 Task: Create a Board called Board0000000016 in Workspace WS0000000006 in Trello with Visibility as Workspace. Create a Board called Board0000000017 in Workspace WS0000000006 in Trello with Visibility as Private. Create a Board called Board0000000018 in Workspace WS0000000006 in Trello with Visibility as Public. Create Card Card0000000061 in Board Board0000000016 in Workspace WS0000000006 in Trello. Create Card Card0000000062 in Board Board0000000016 in Workspace WS0000000006 in Trello
Action: Mouse moved to (543, 67)
Screenshot: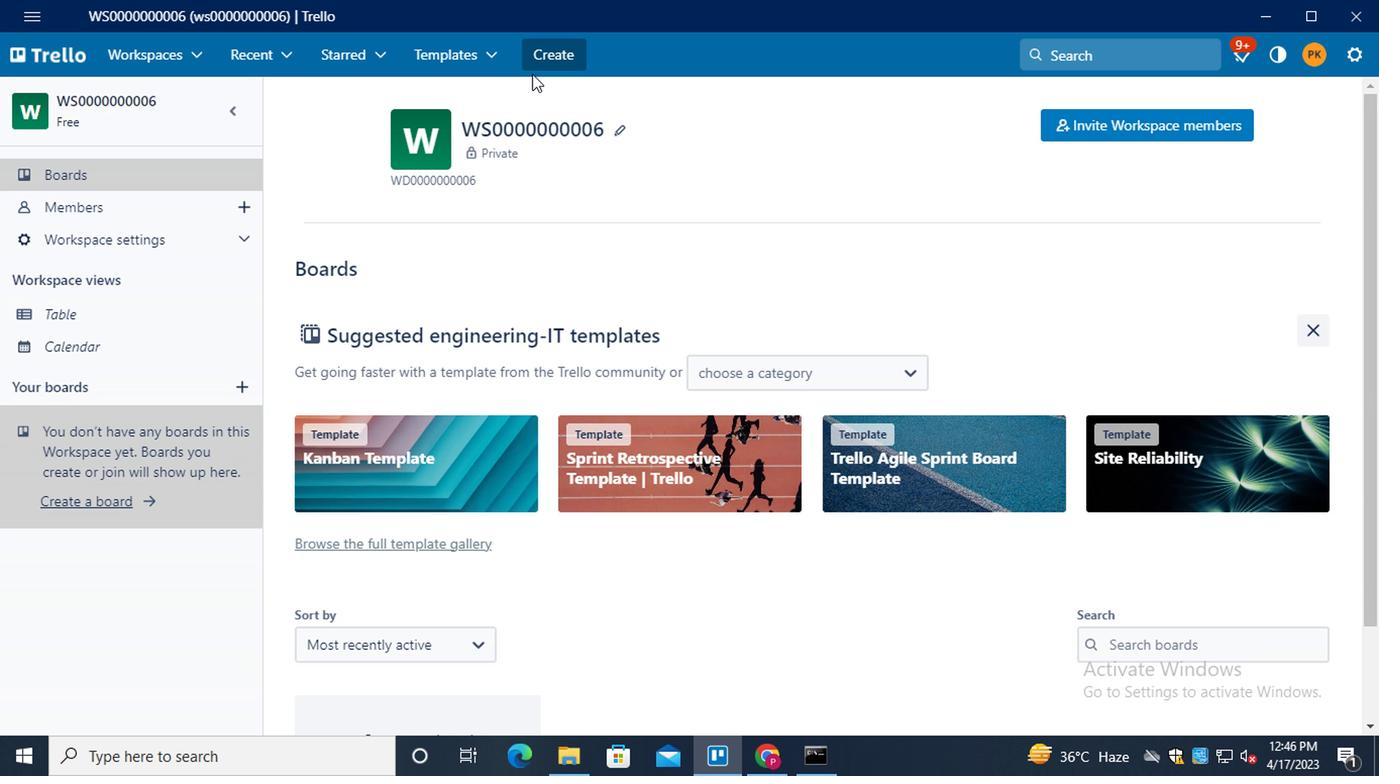 
Action: Mouse pressed left at (543, 67)
Screenshot: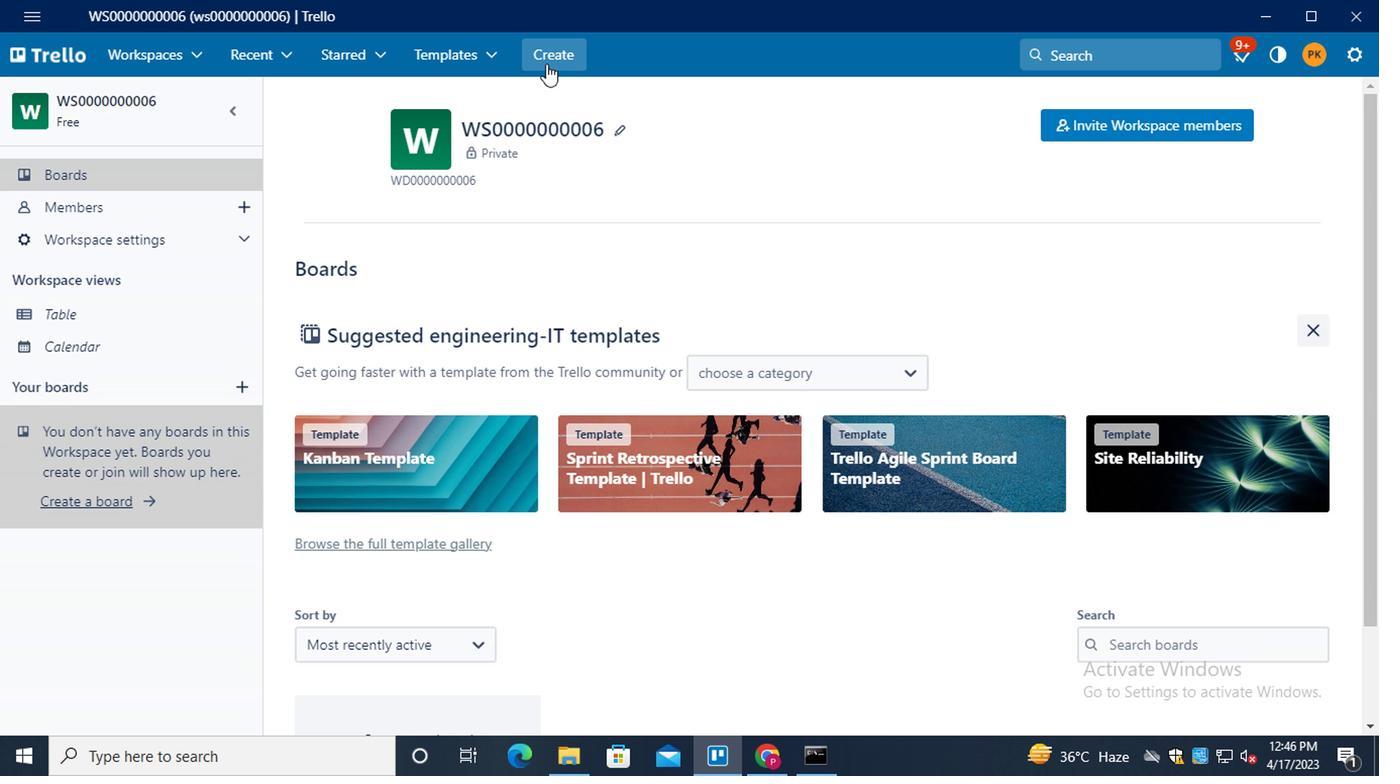
Action: Mouse moved to (582, 131)
Screenshot: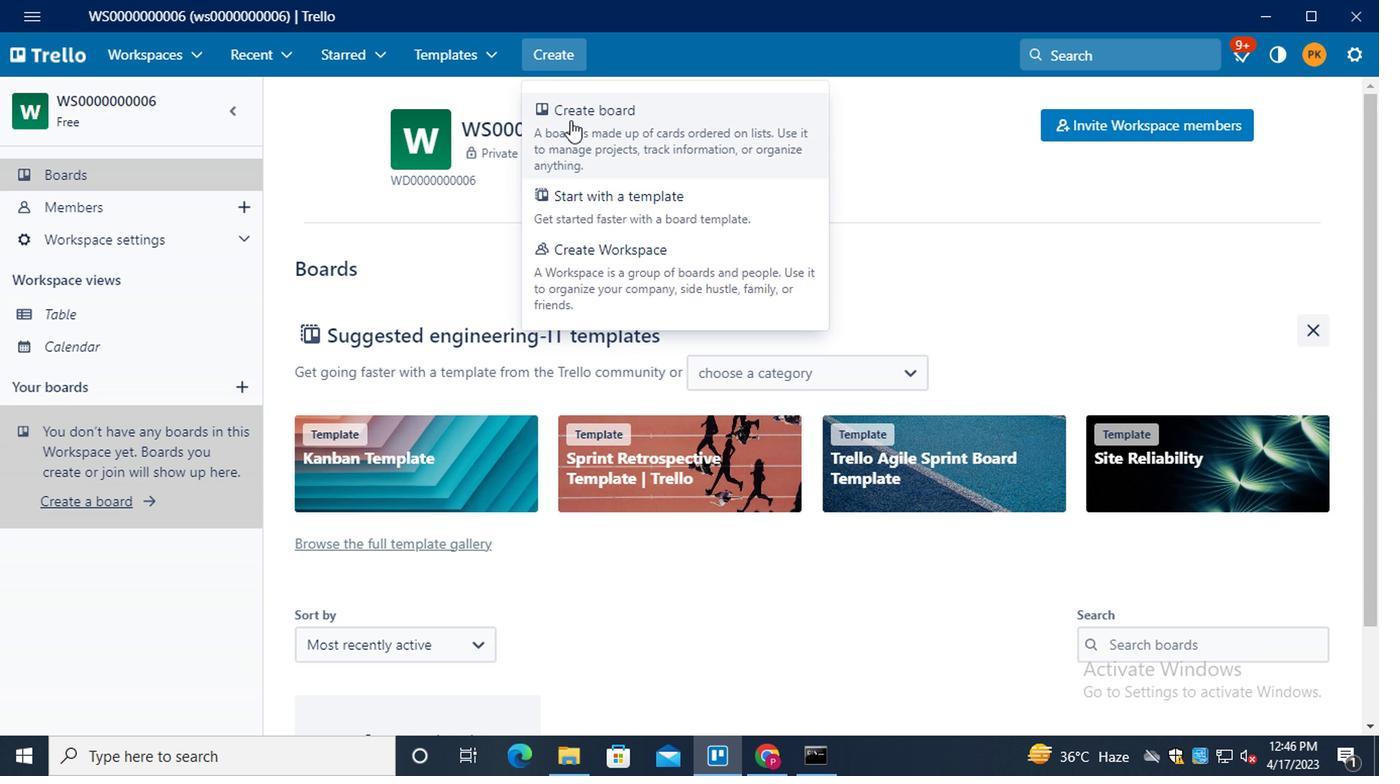 
Action: Mouse pressed left at (582, 131)
Screenshot: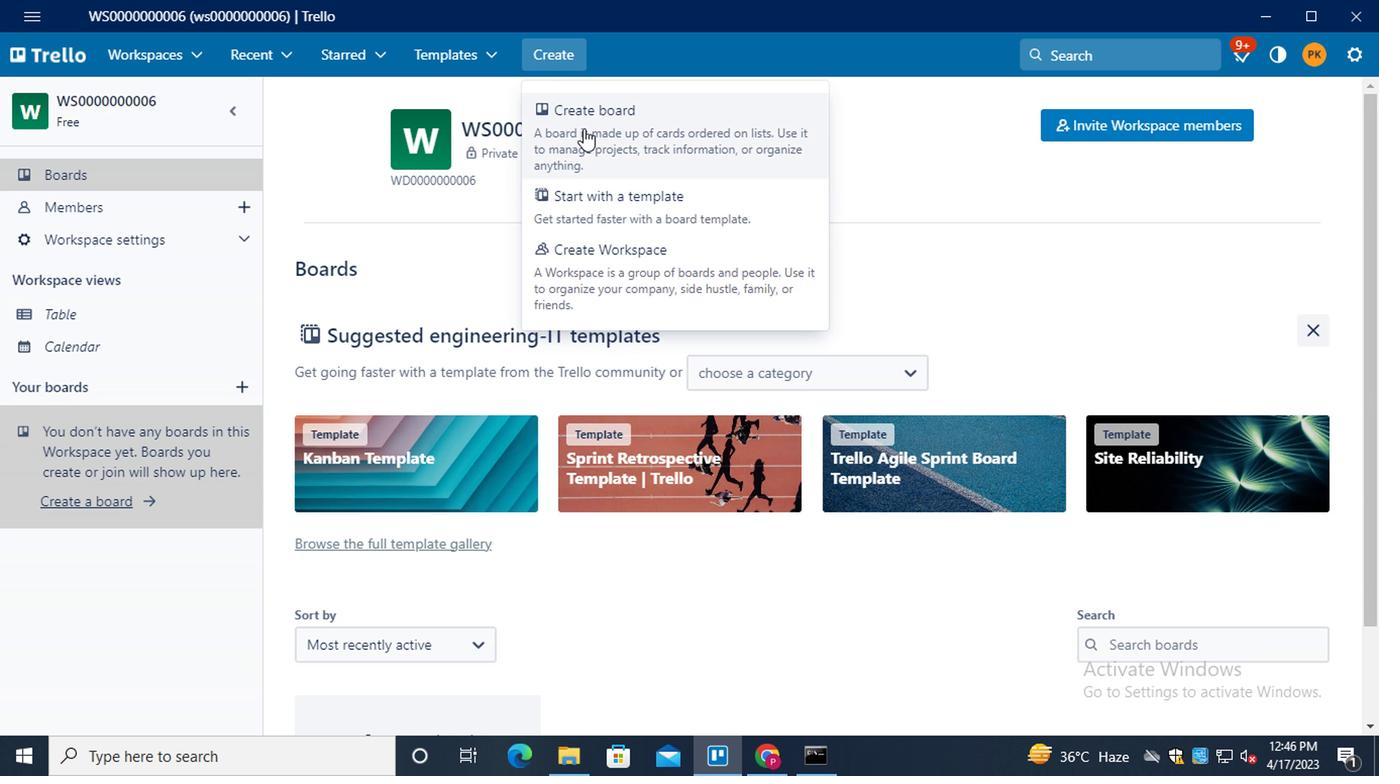 
Action: Mouse moved to (583, 131)
Screenshot: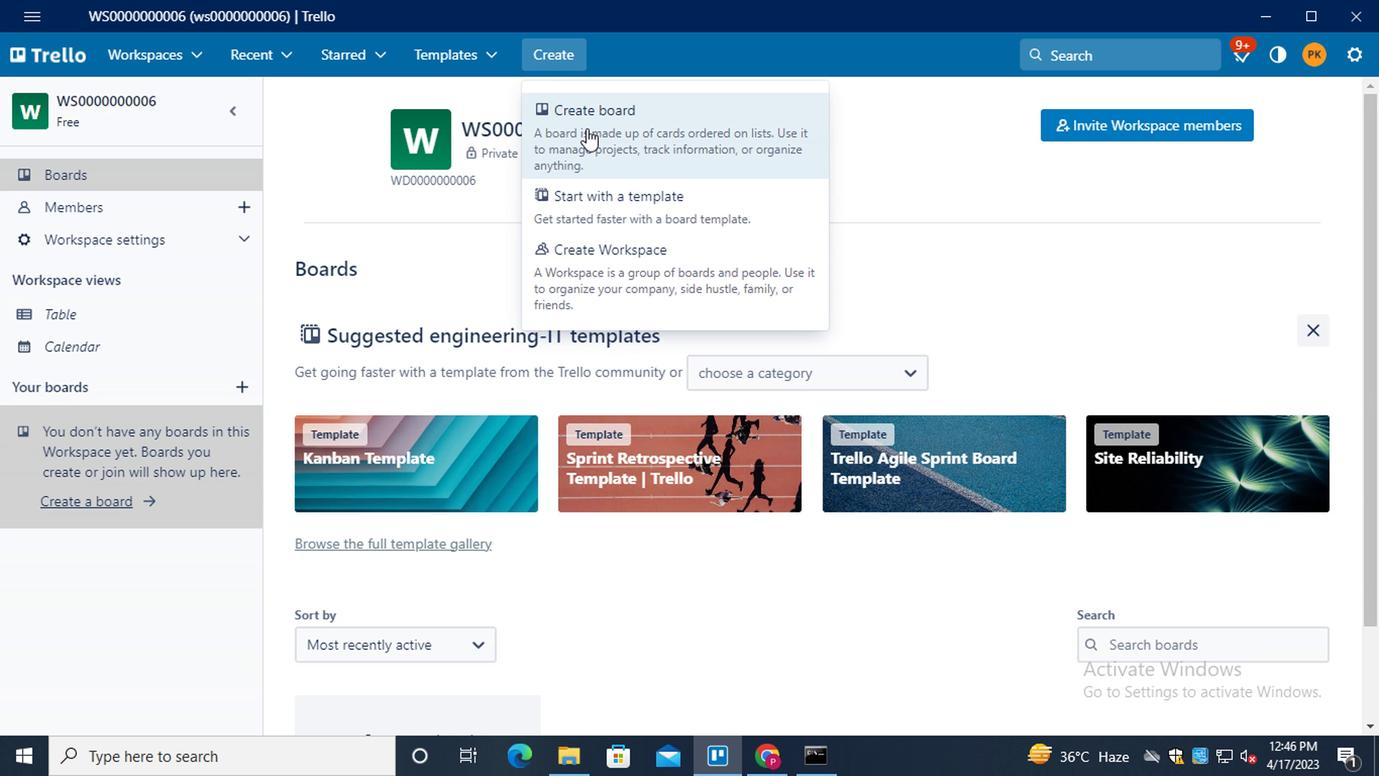 
Action: Key pressed <Key.shift>BOARD0000000016
Screenshot: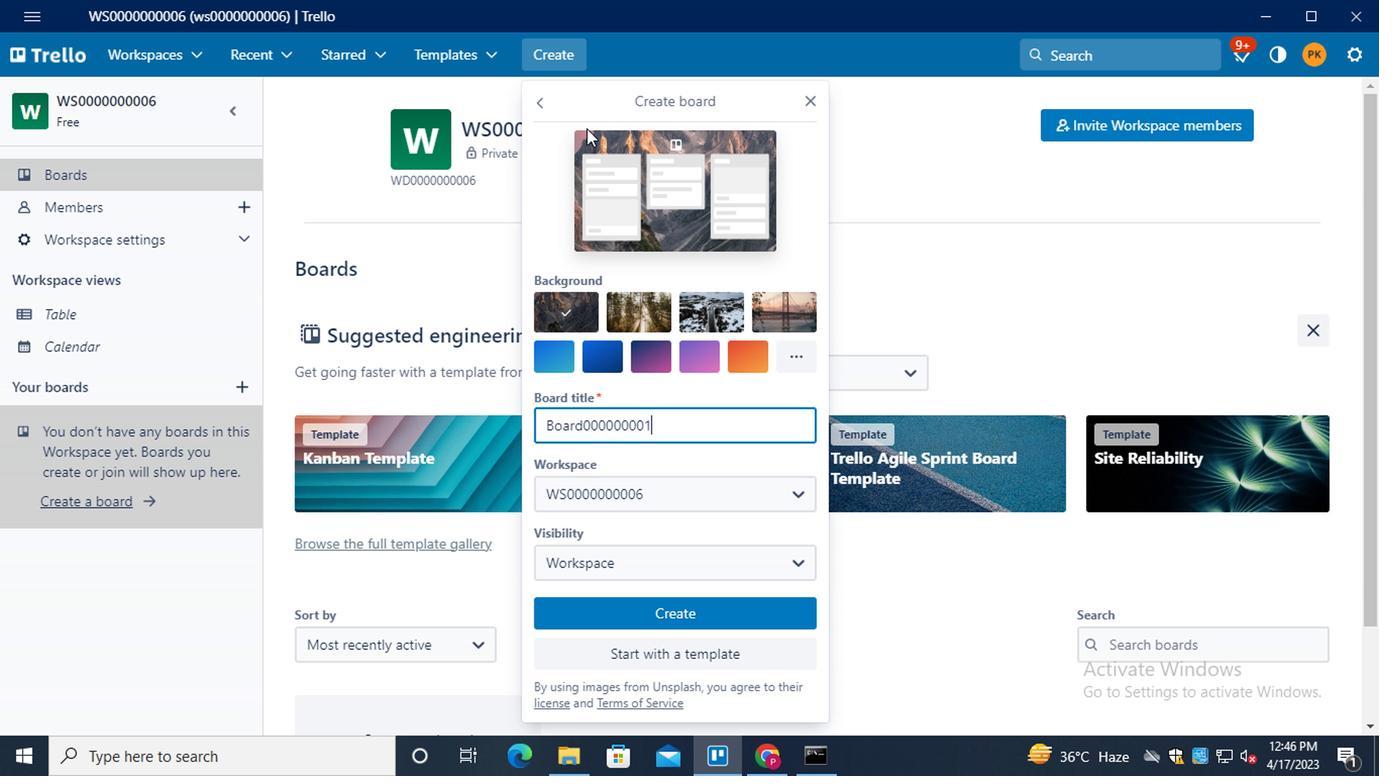 
Action: Mouse moved to (620, 613)
Screenshot: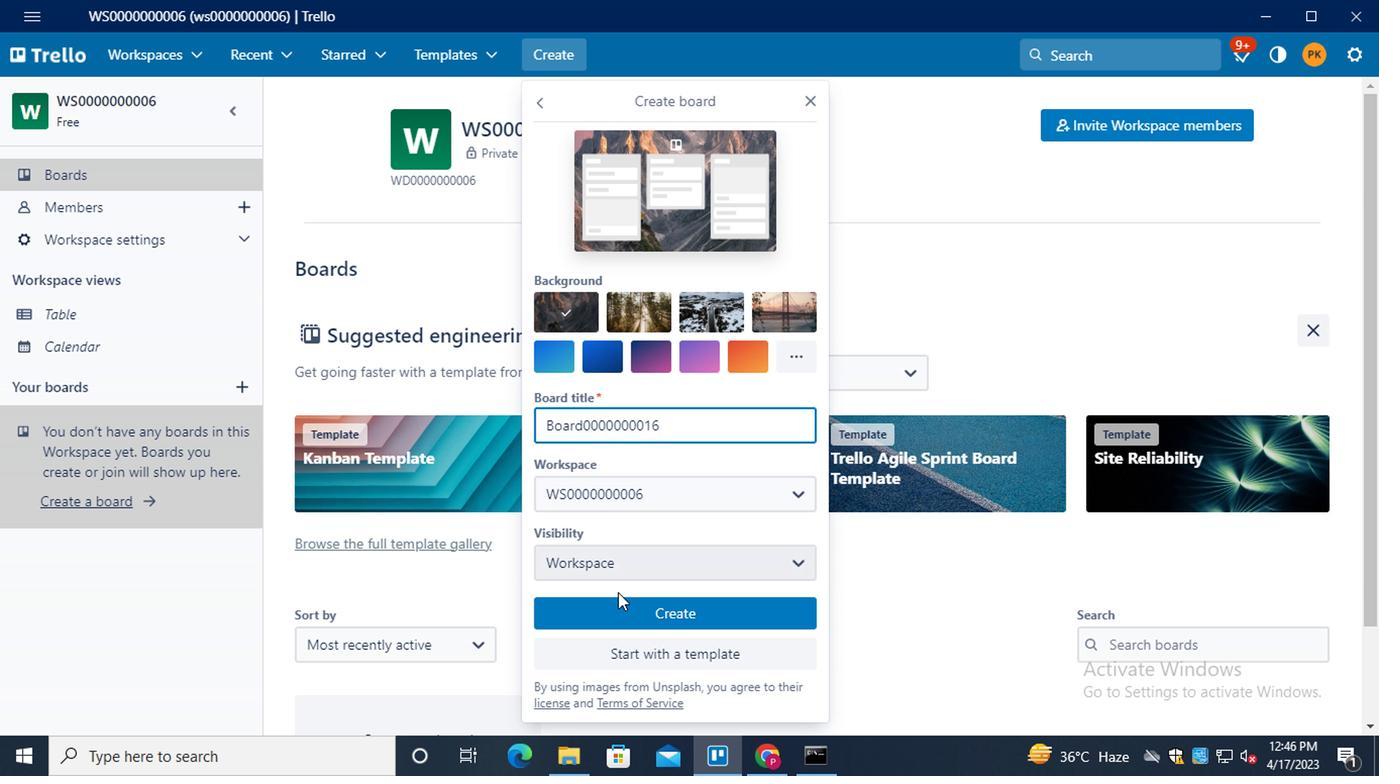 
Action: Mouse pressed left at (620, 613)
Screenshot: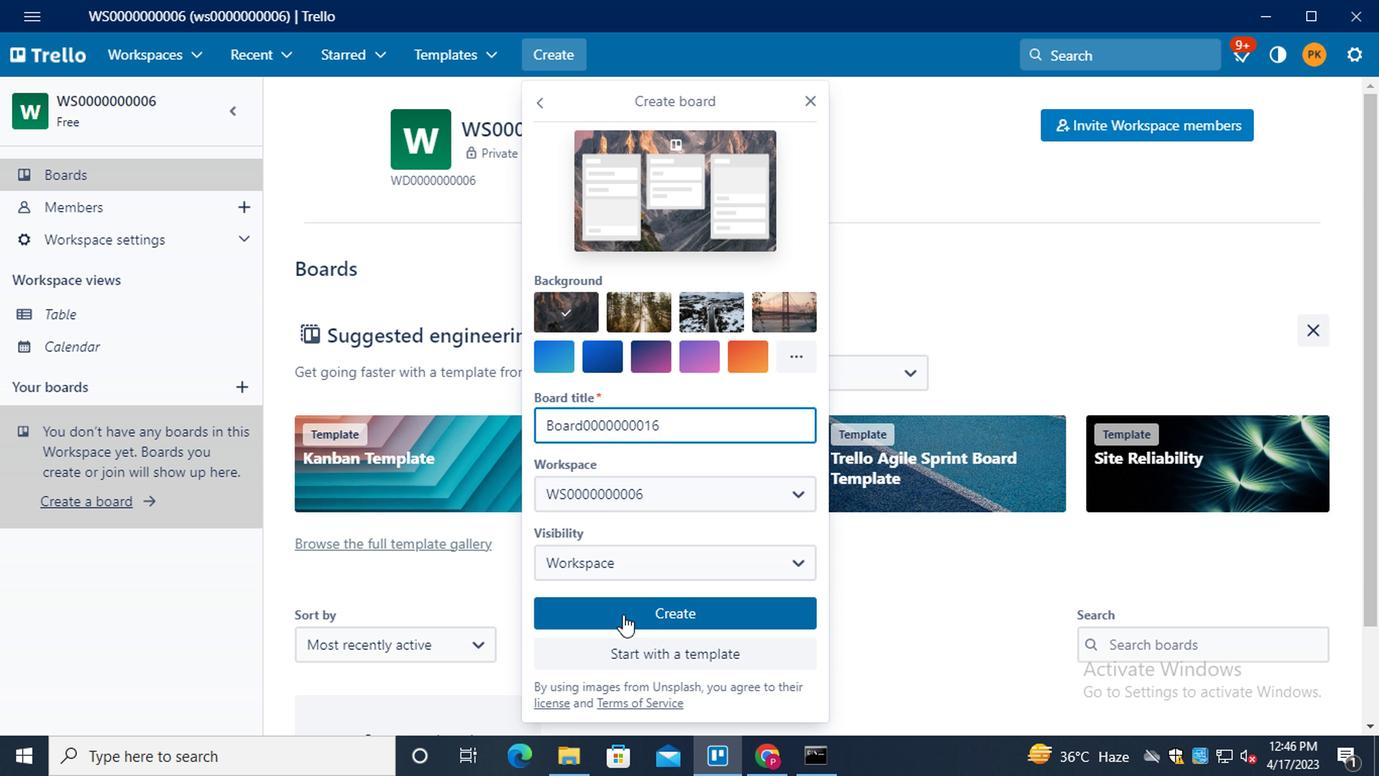 
Action: Mouse moved to (554, 59)
Screenshot: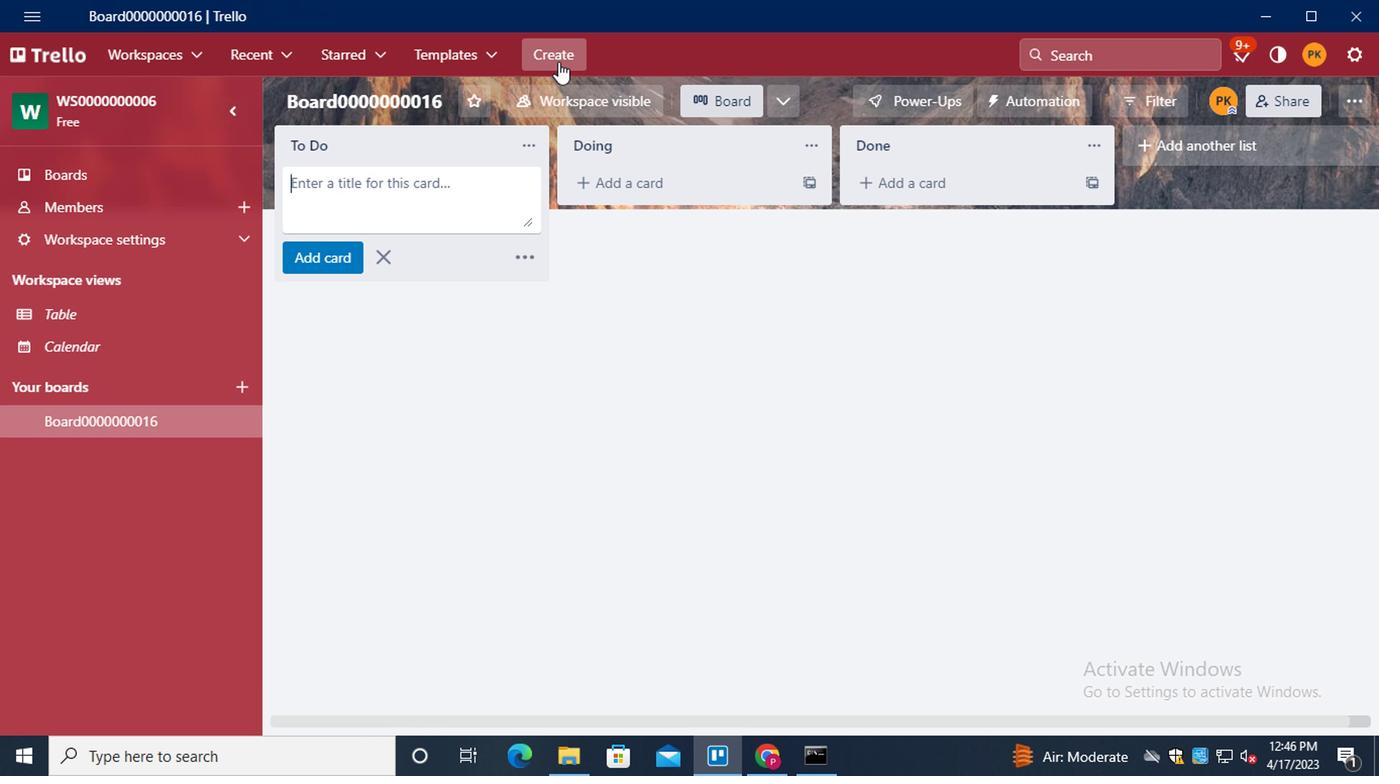 
Action: Mouse pressed left at (554, 59)
Screenshot: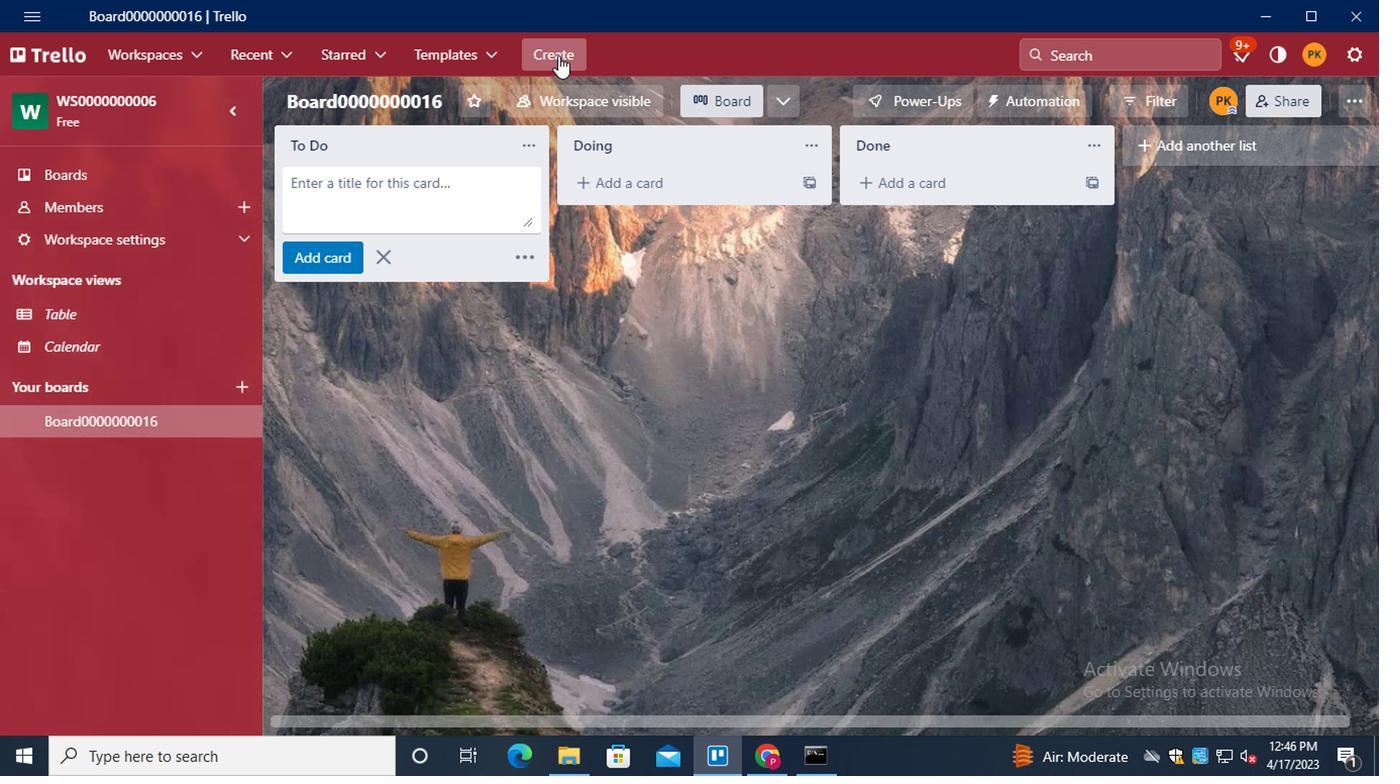 
Action: Mouse moved to (584, 149)
Screenshot: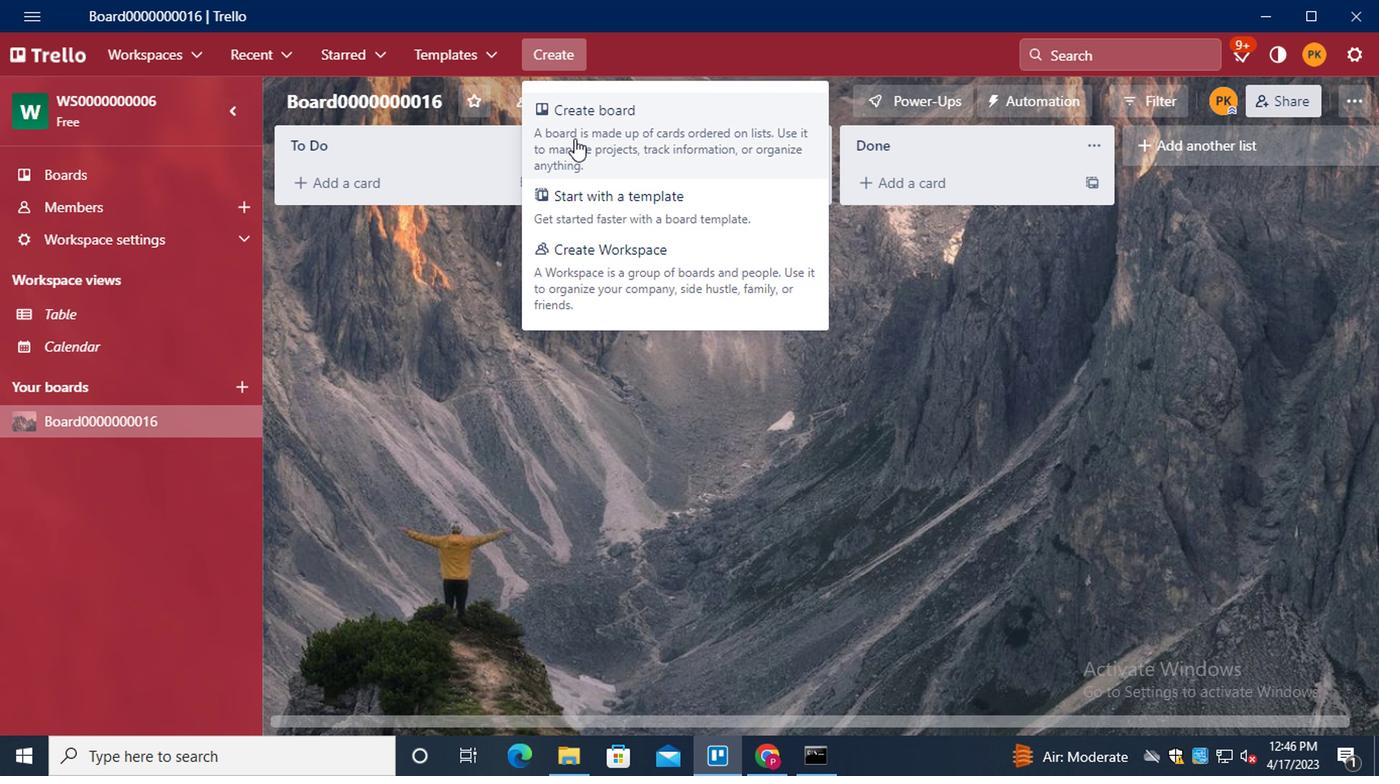 
Action: Mouse pressed left at (584, 149)
Screenshot: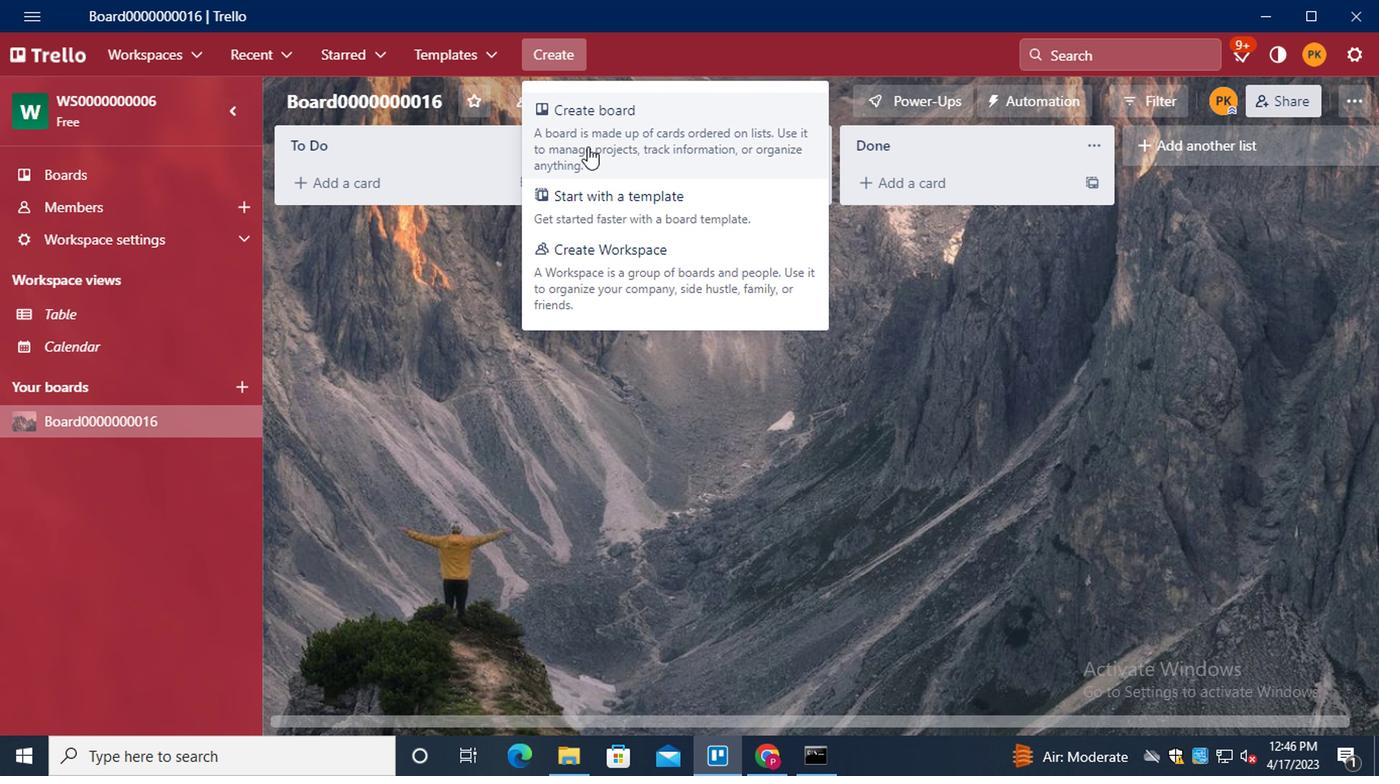 
Action: Mouse moved to (647, 413)
Screenshot: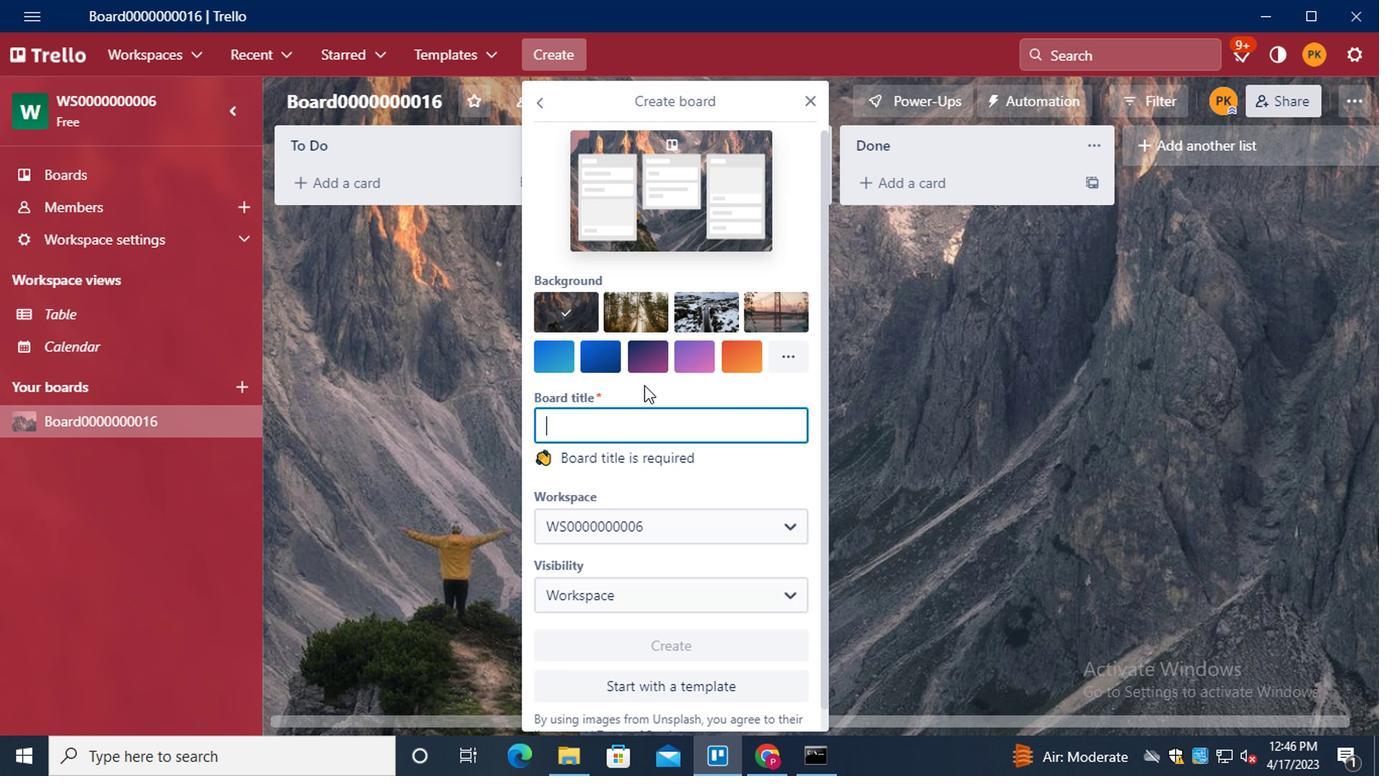
Action: Key pressed <Key.shift><Key.shift><Key.shift>BOARD0000000017
Screenshot: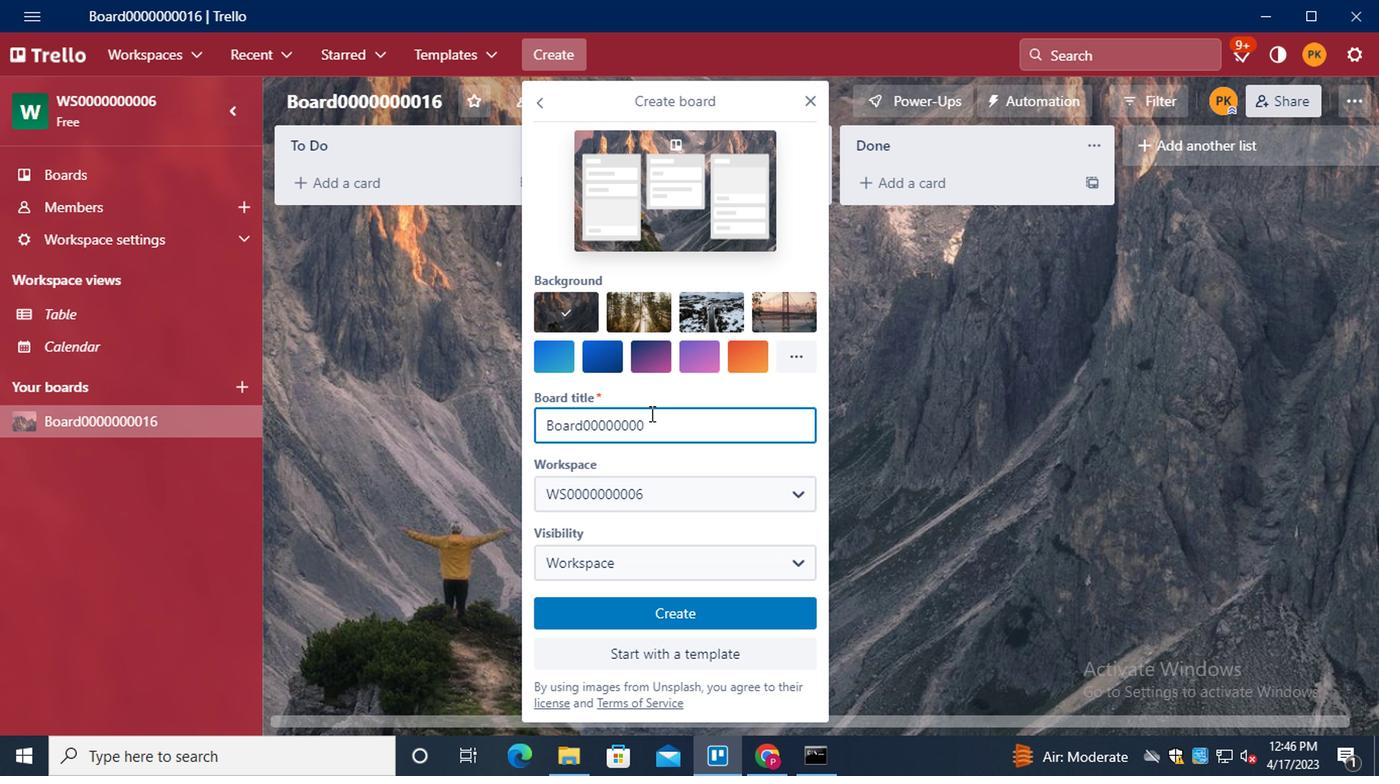 
Action: Mouse moved to (683, 579)
Screenshot: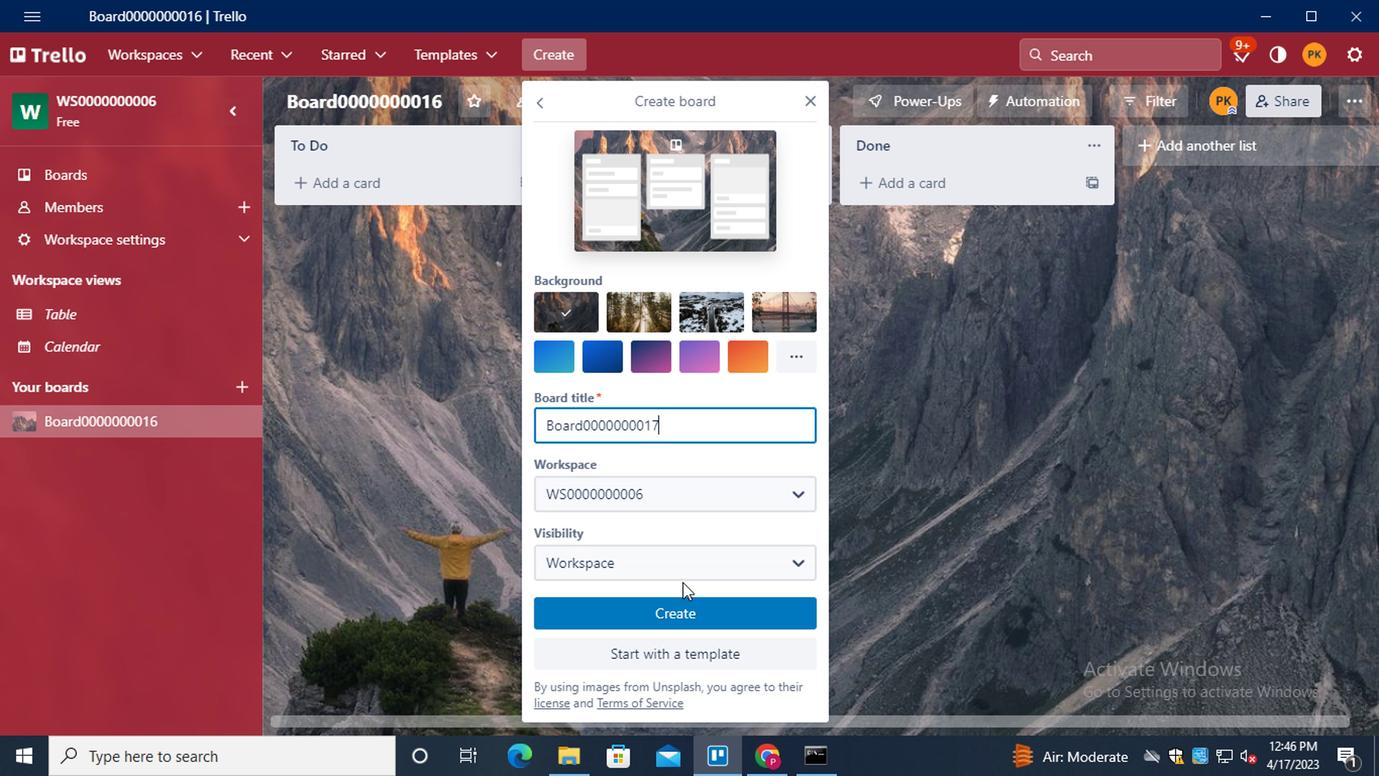 
Action: Mouse pressed left at (683, 579)
Screenshot: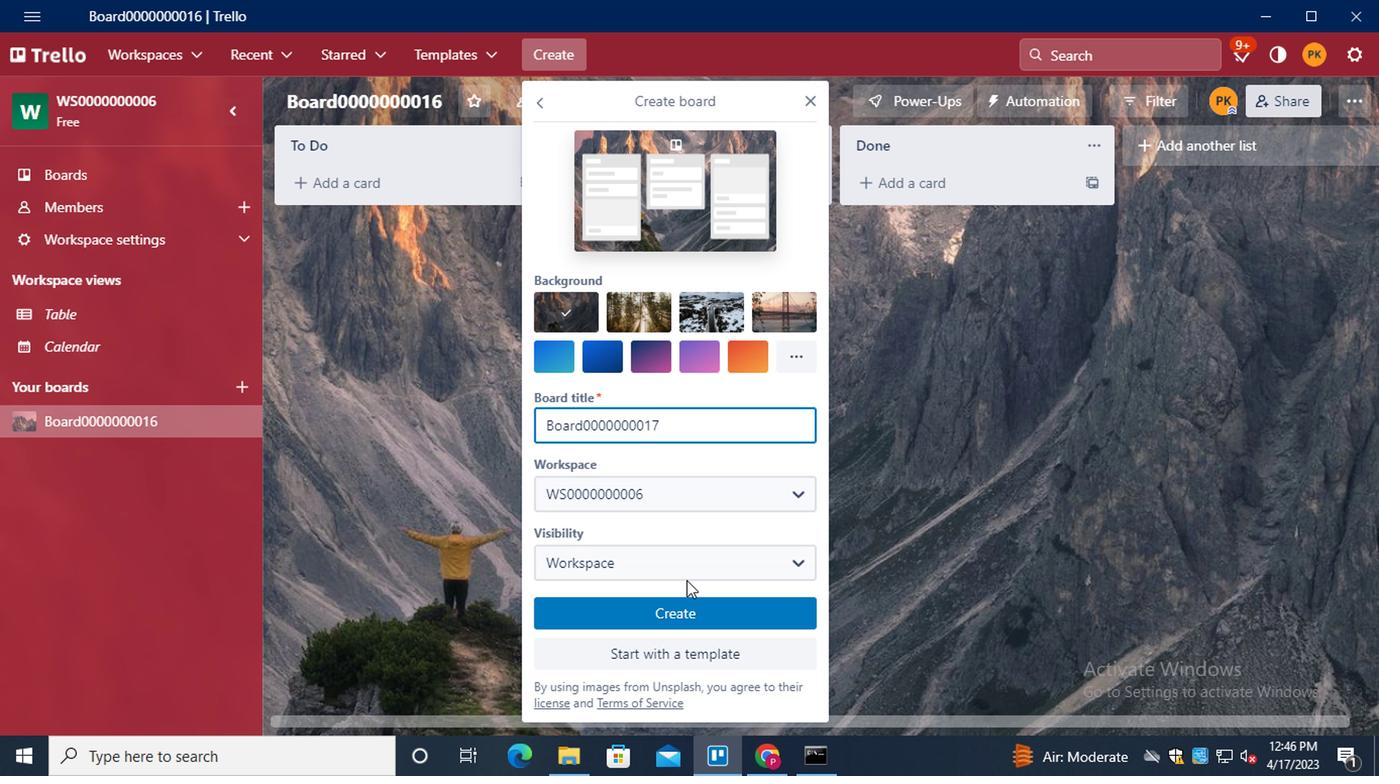 
Action: Mouse moved to (675, 621)
Screenshot: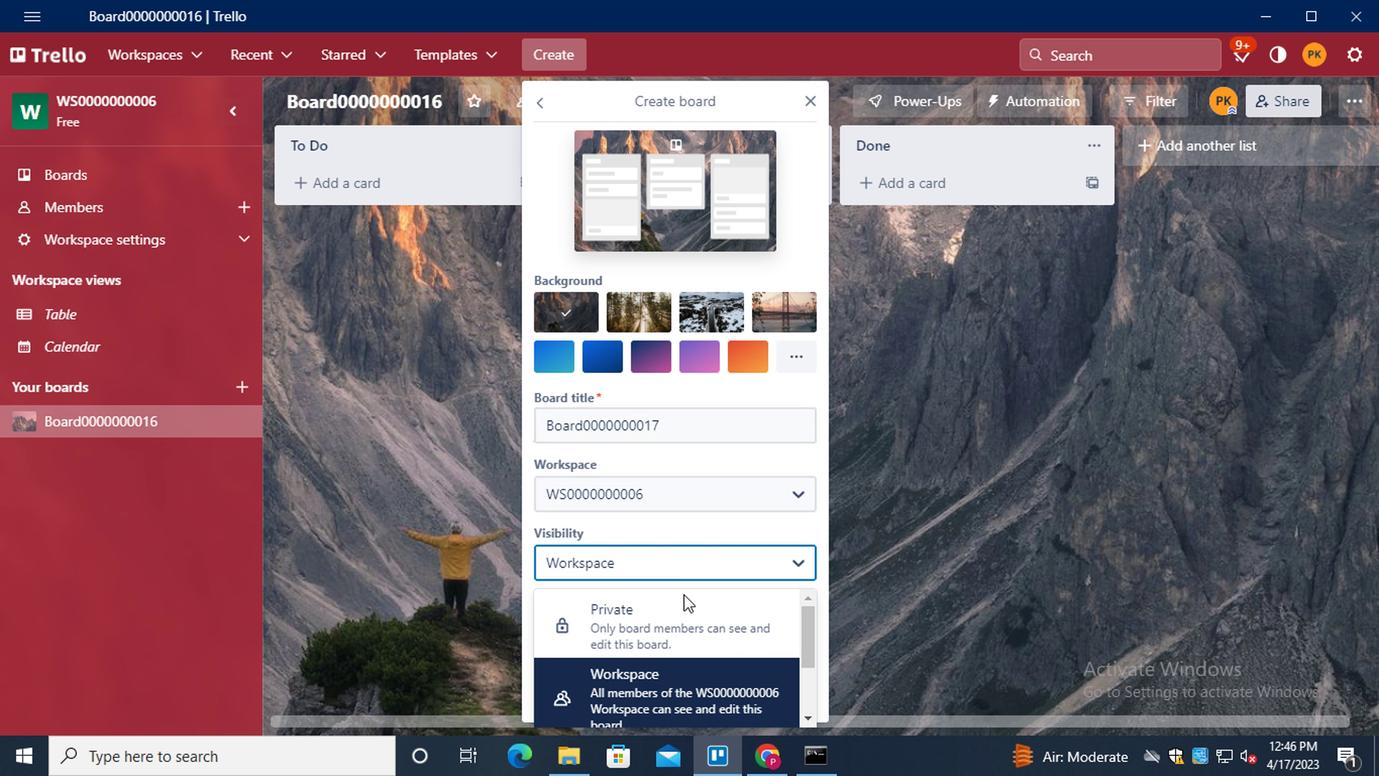 
Action: Mouse pressed left at (675, 621)
Screenshot: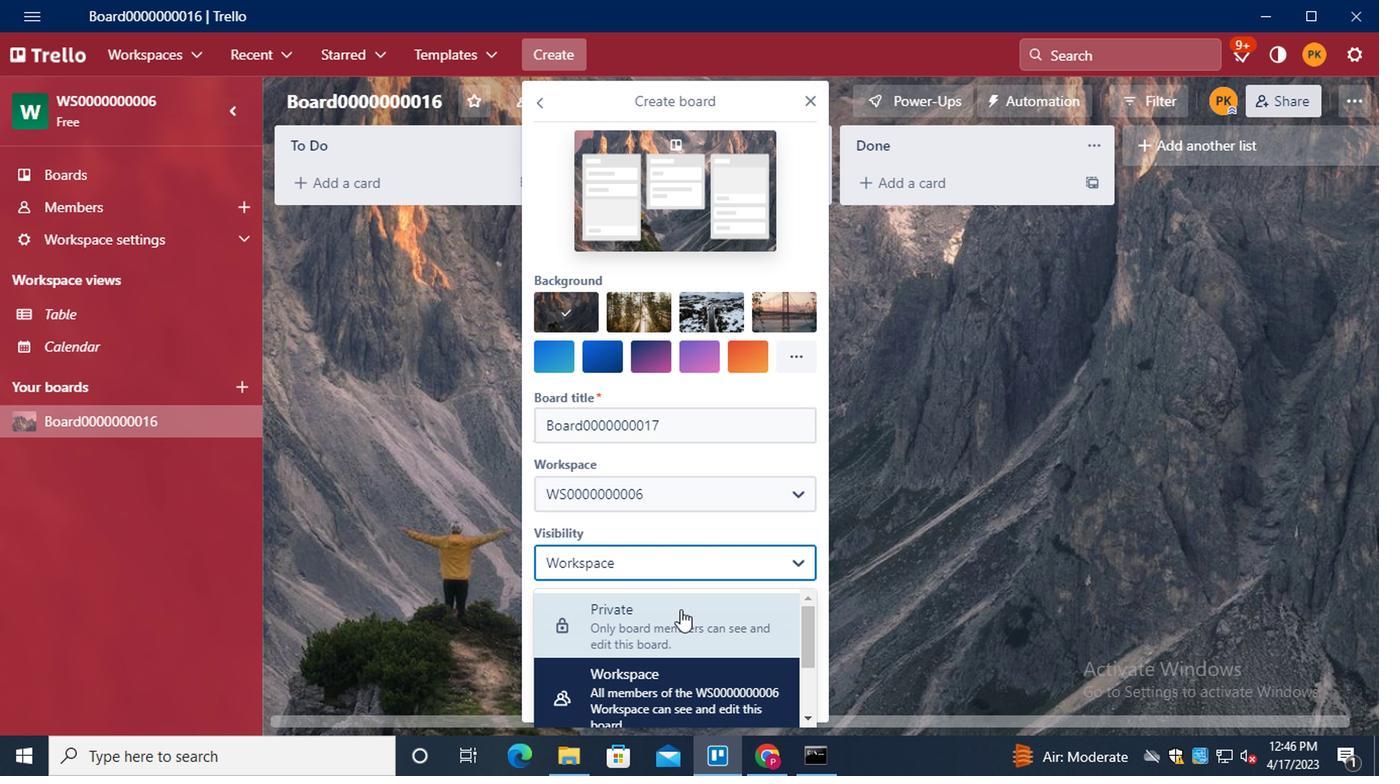 
Action: Mouse scrolled (675, 620) with delta (0, -1)
Screenshot: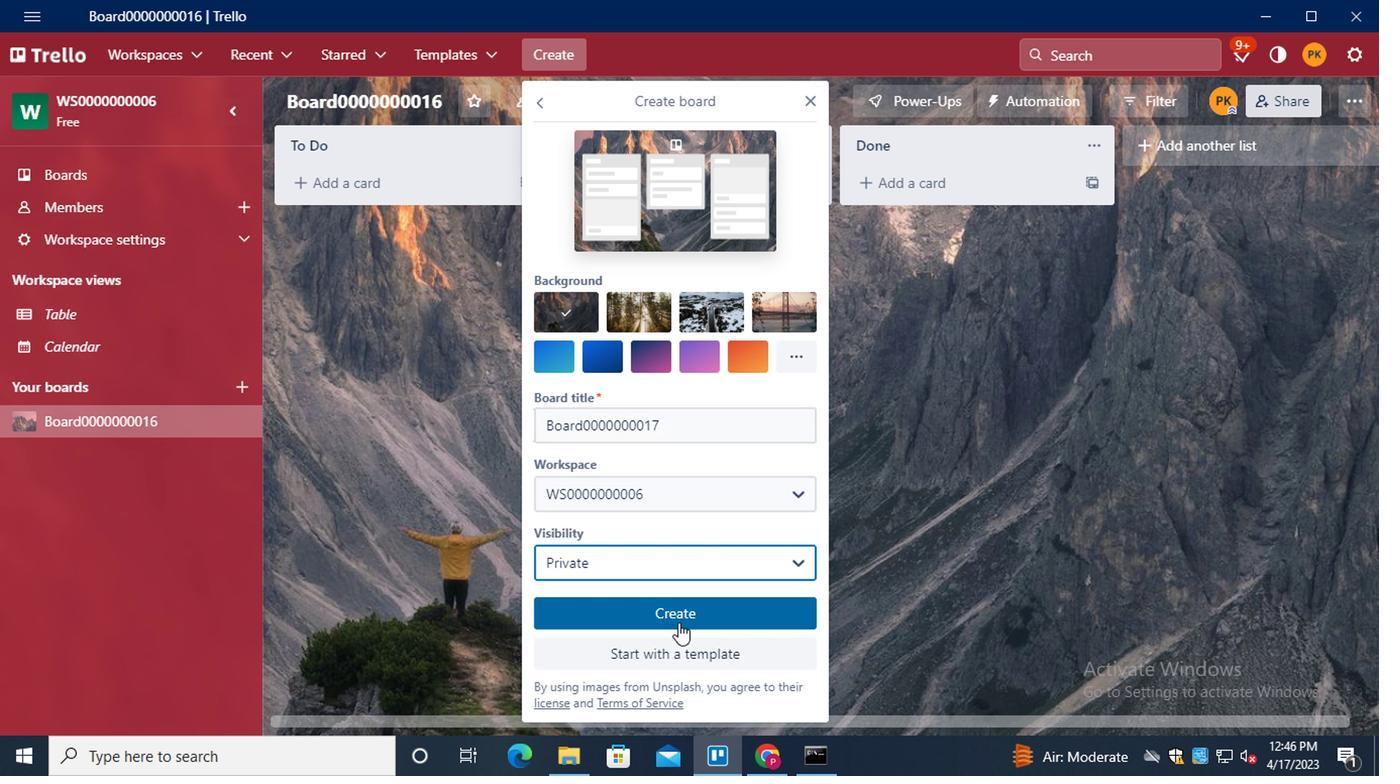 
Action: Mouse moved to (675, 625)
Screenshot: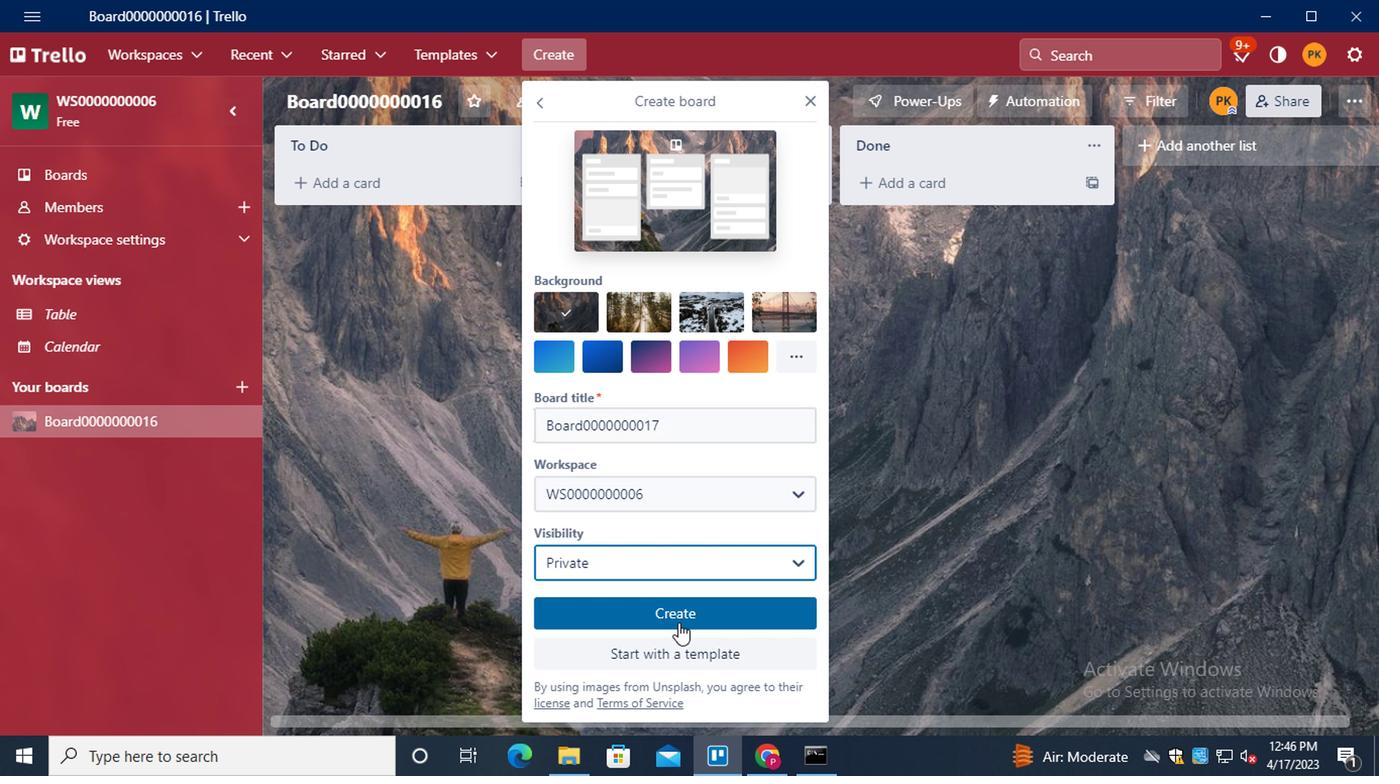 
Action: Mouse scrolled (675, 624) with delta (0, 0)
Screenshot: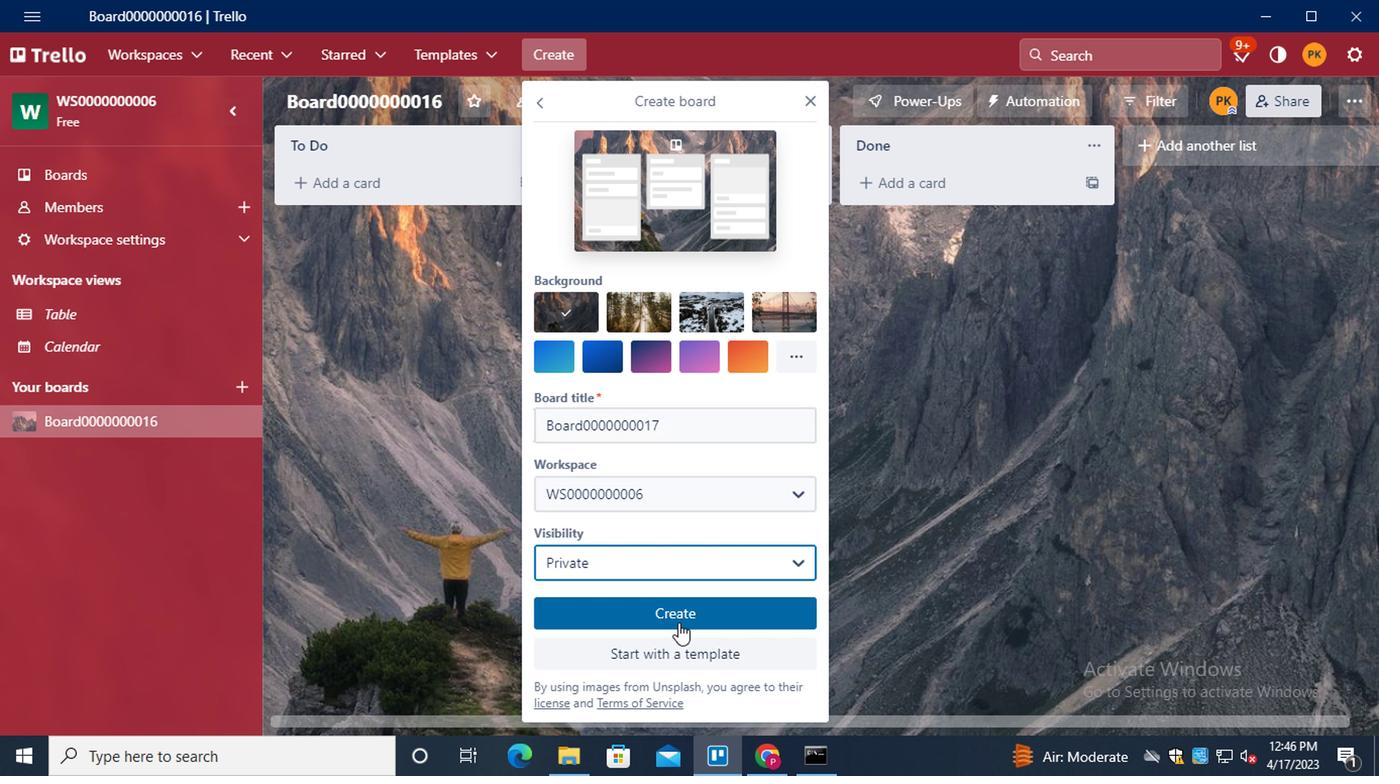 
Action: Mouse moved to (685, 644)
Screenshot: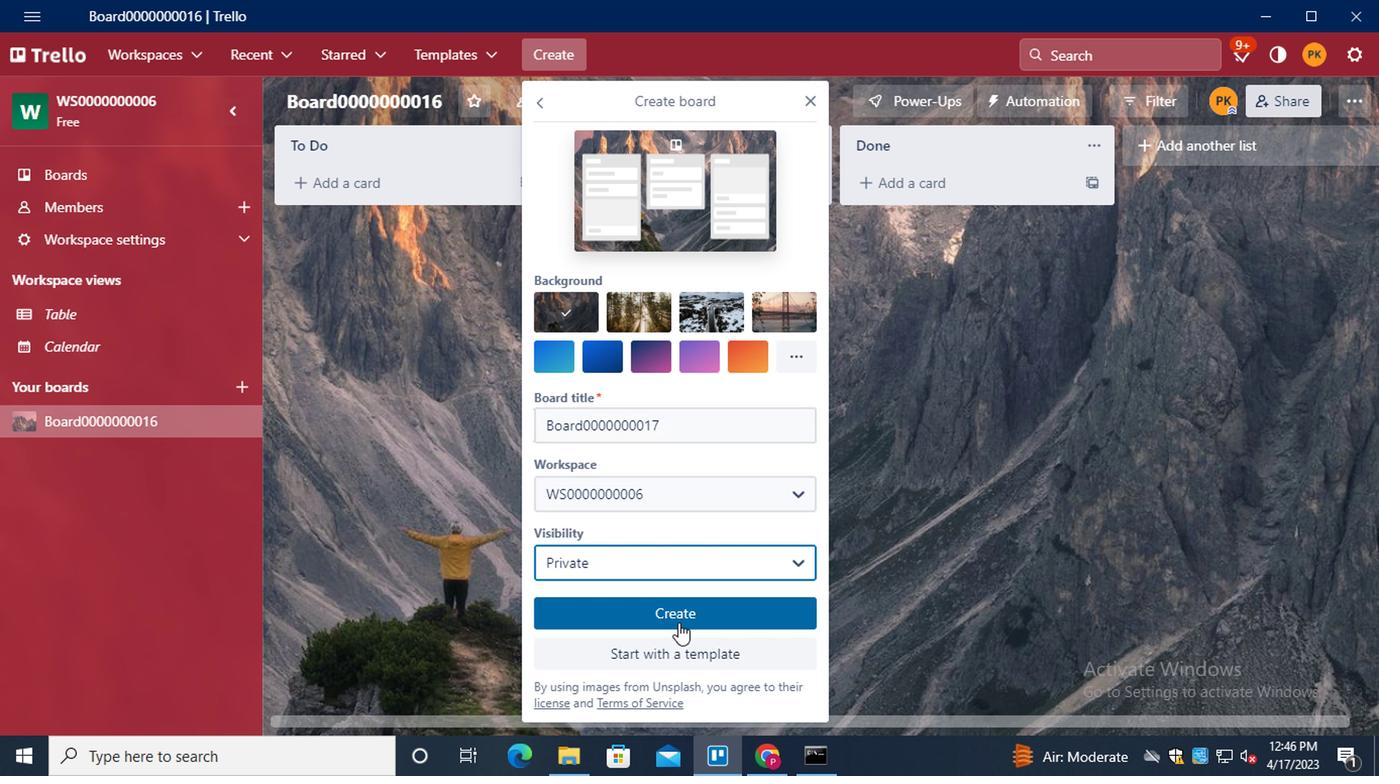 
Action: Mouse scrolled (685, 643) with delta (0, -1)
Screenshot: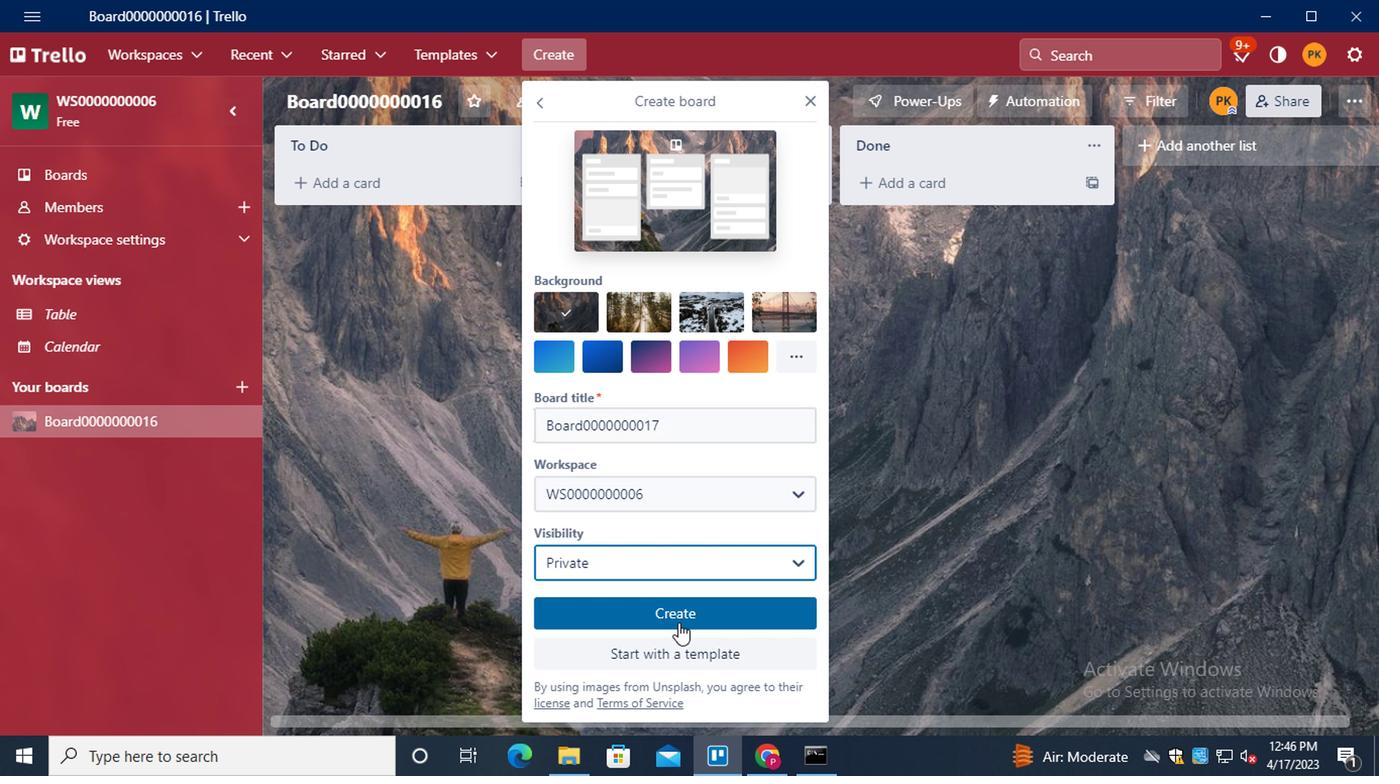 
Action: Mouse moved to (720, 622)
Screenshot: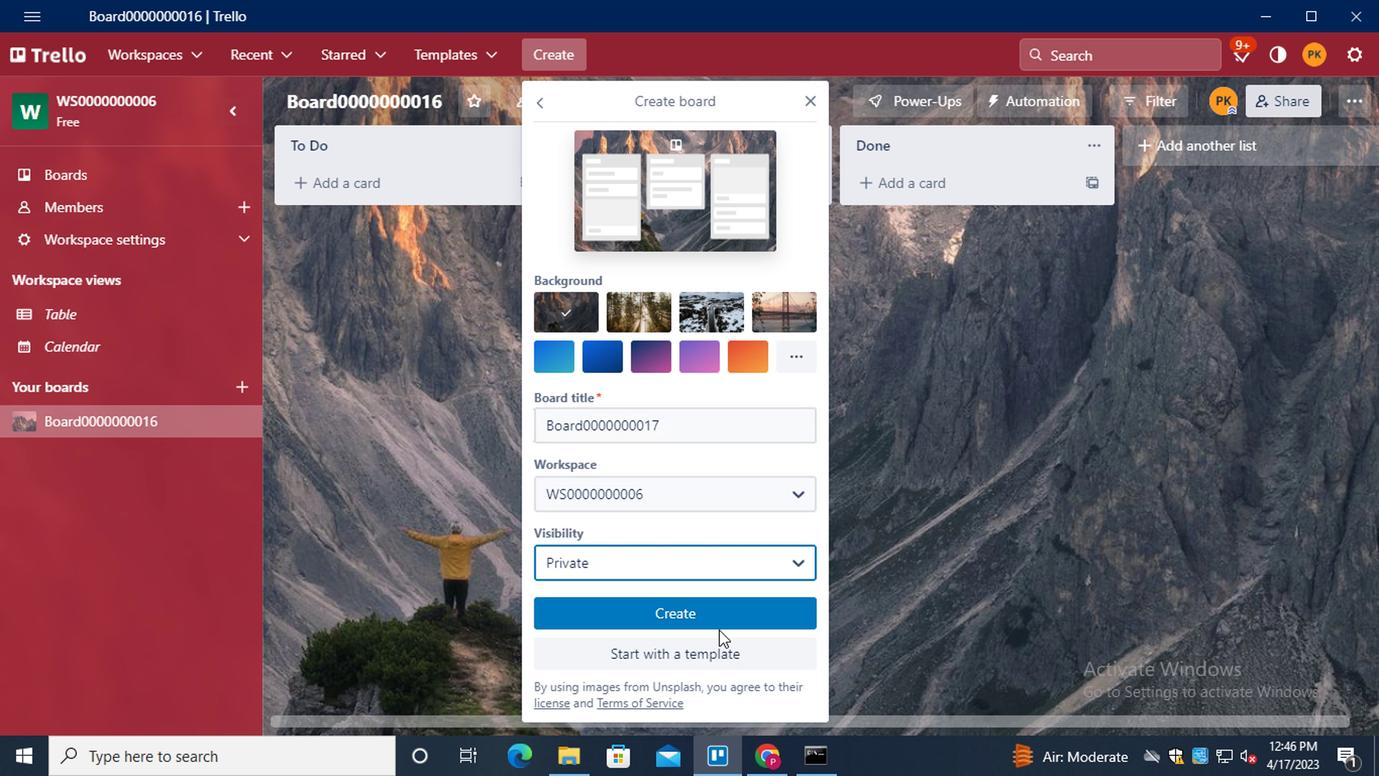 
Action: Mouse pressed left at (720, 622)
Screenshot: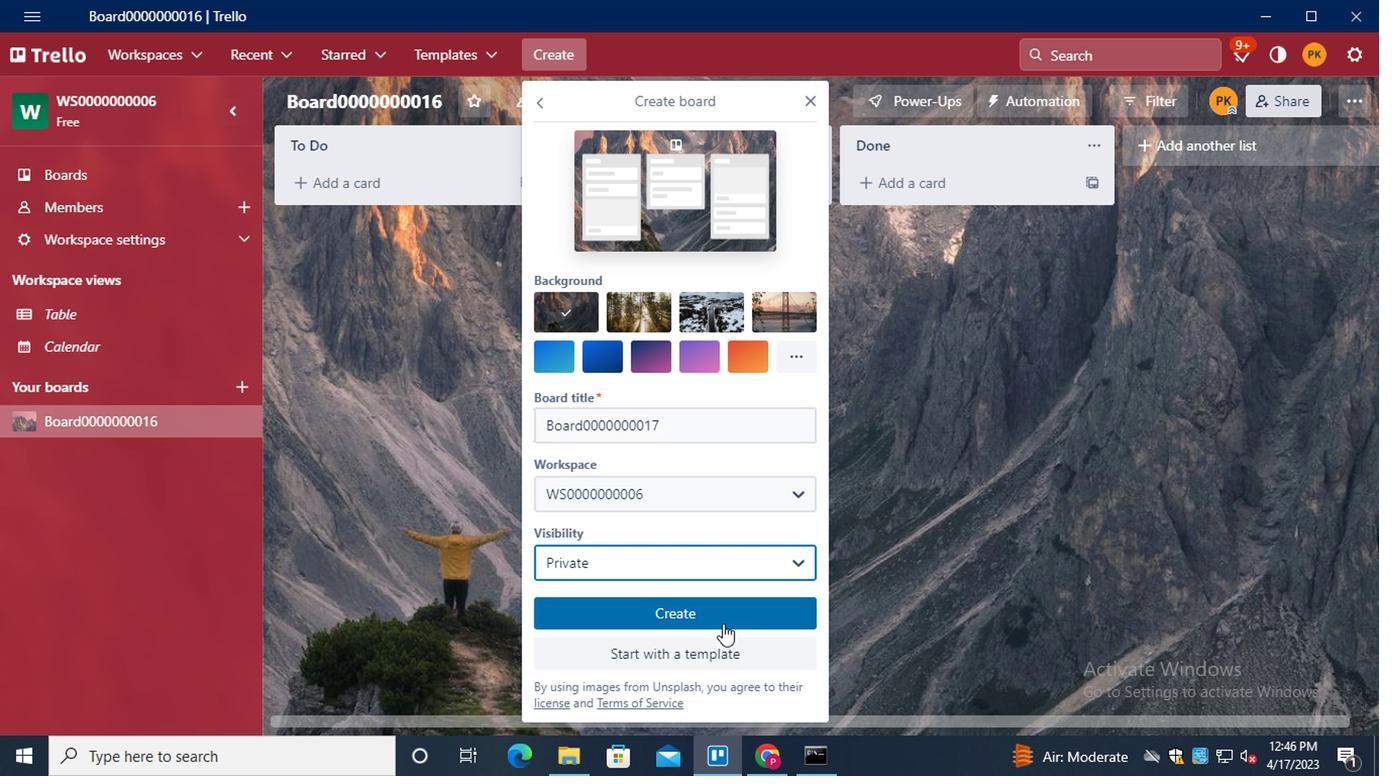 
Action: Mouse moved to (559, 55)
Screenshot: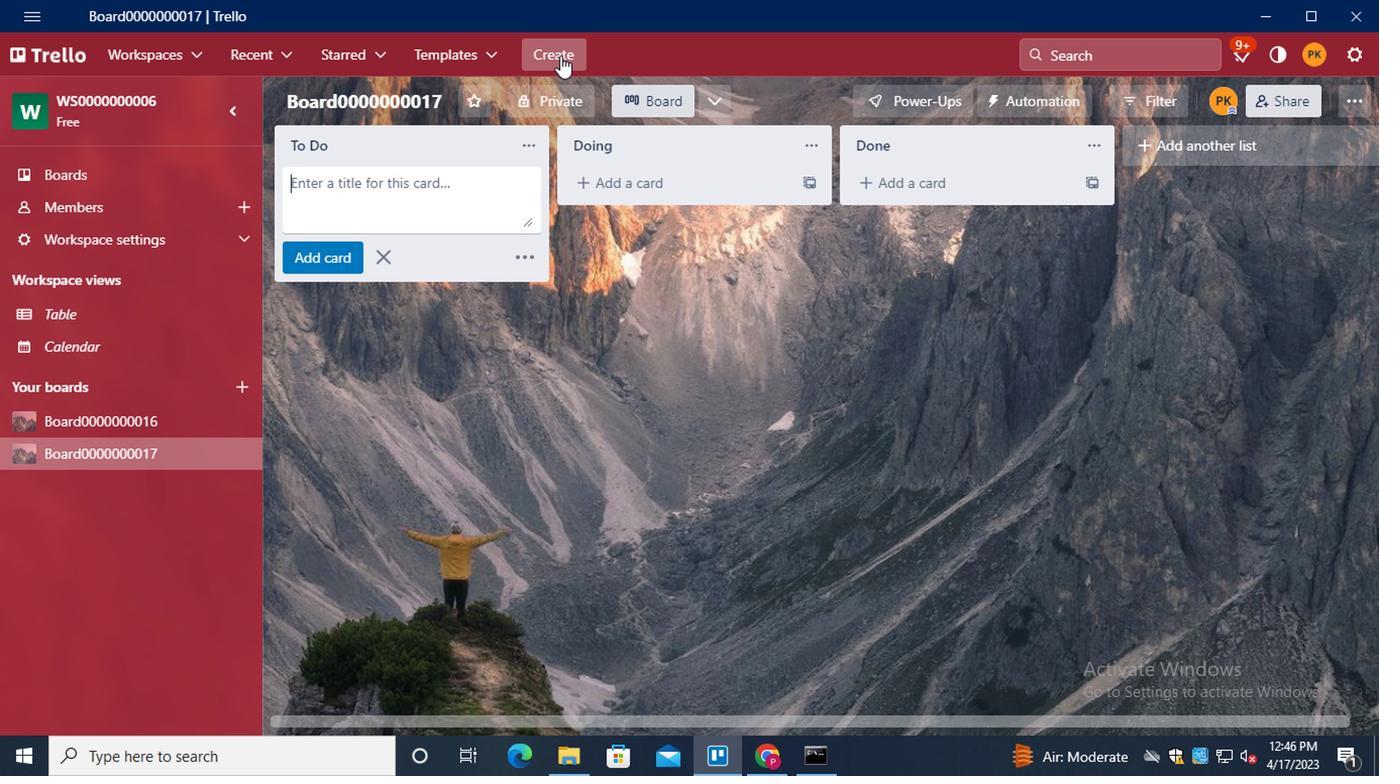 
Action: Mouse pressed left at (559, 55)
Screenshot: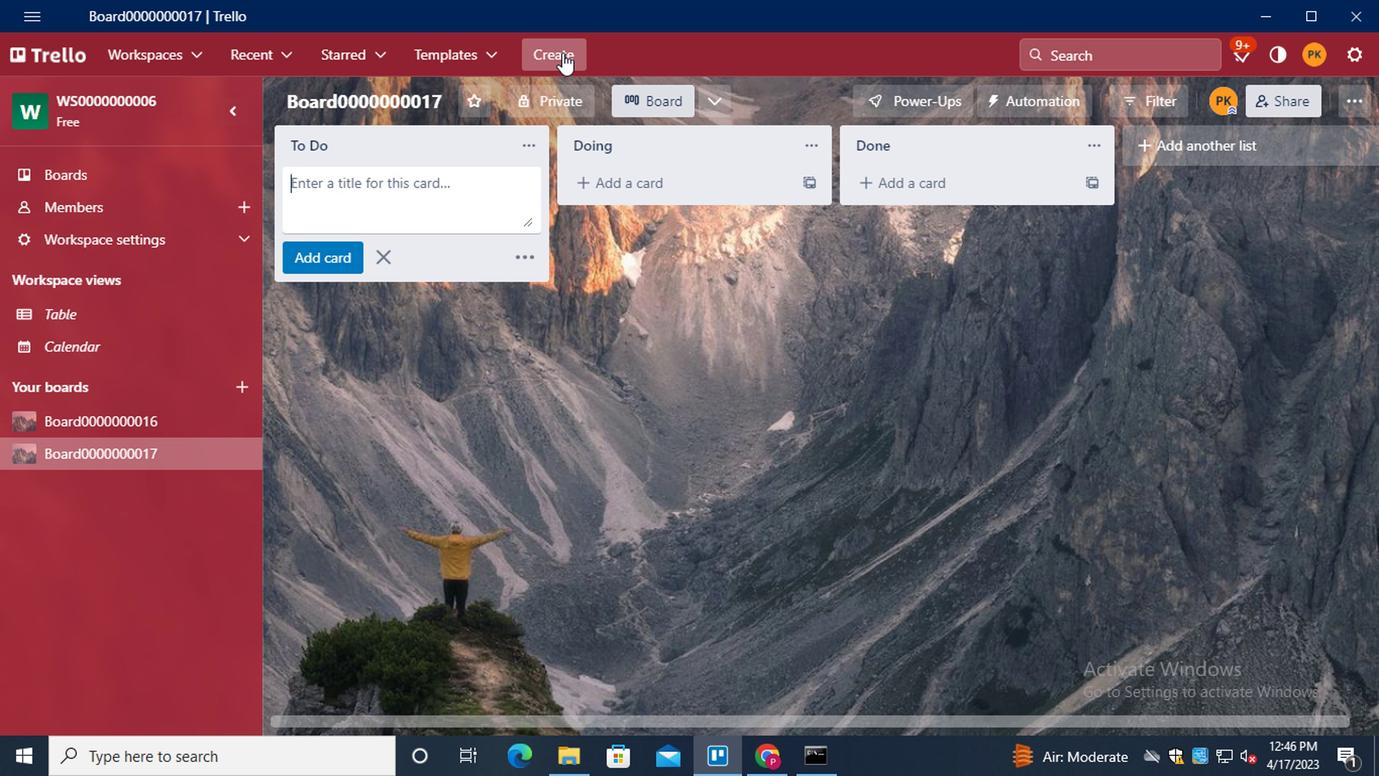 
Action: Mouse moved to (601, 123)
Screenshot: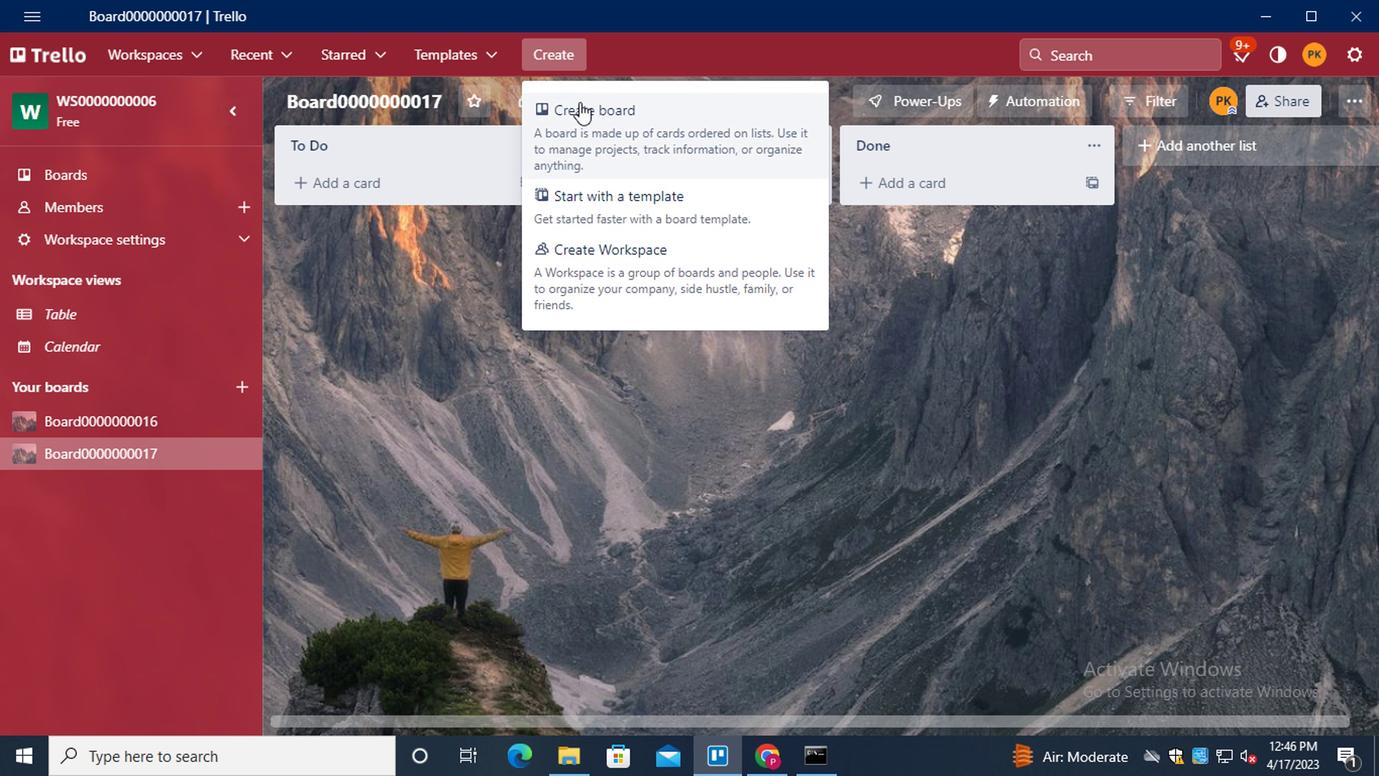 
Action: Mouse pressed left at (601, 123)
Screenshot: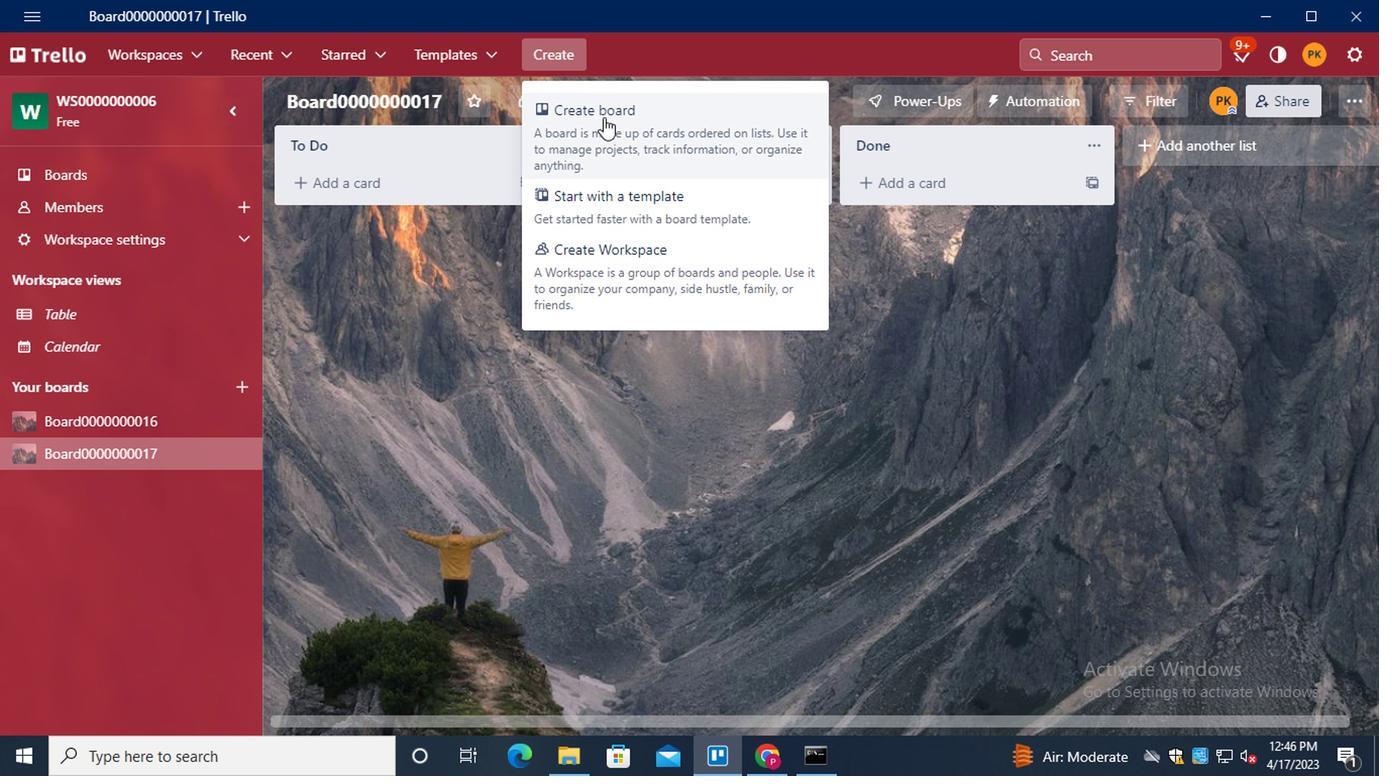 
Action: Mouse moved to (612, 410)
Screenshot: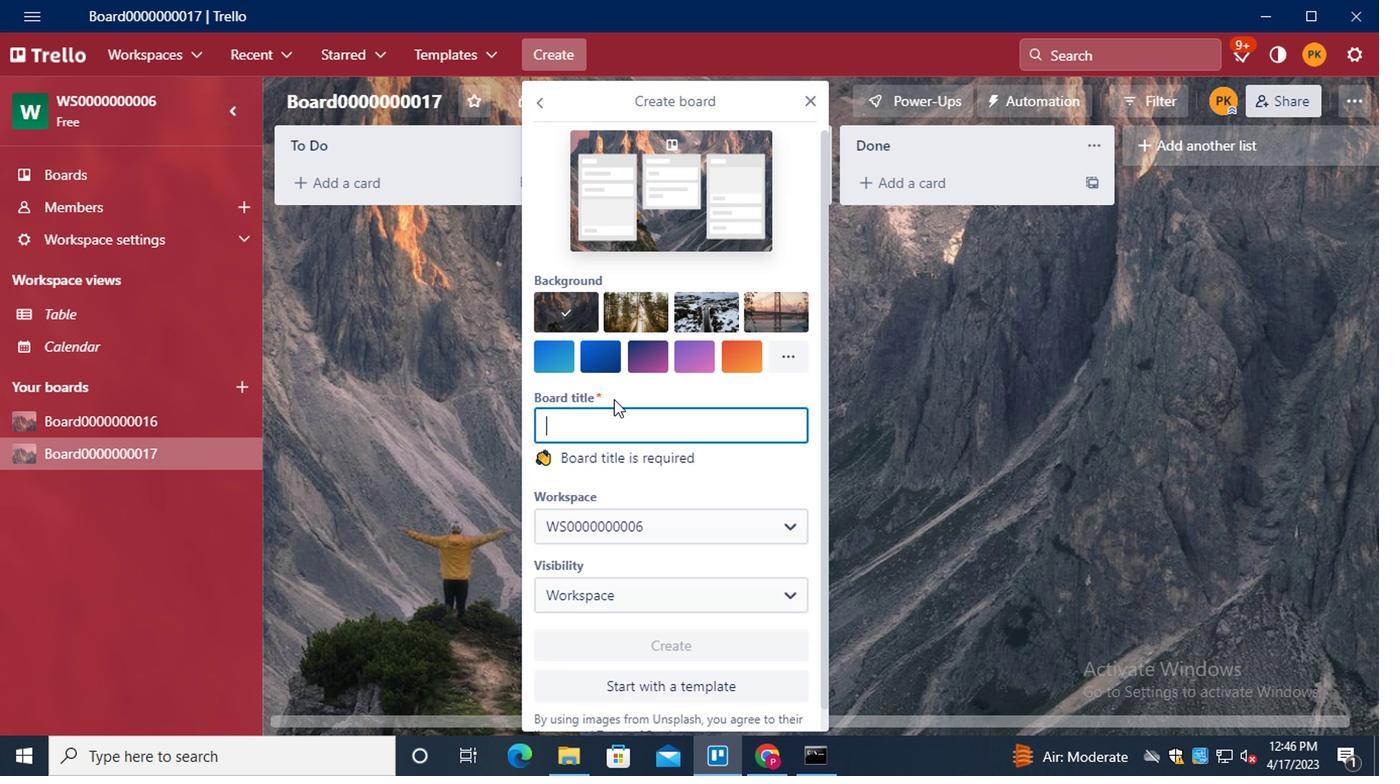 
Action: Key pressed <Key.shift>BOARD0000000018
Screenshot: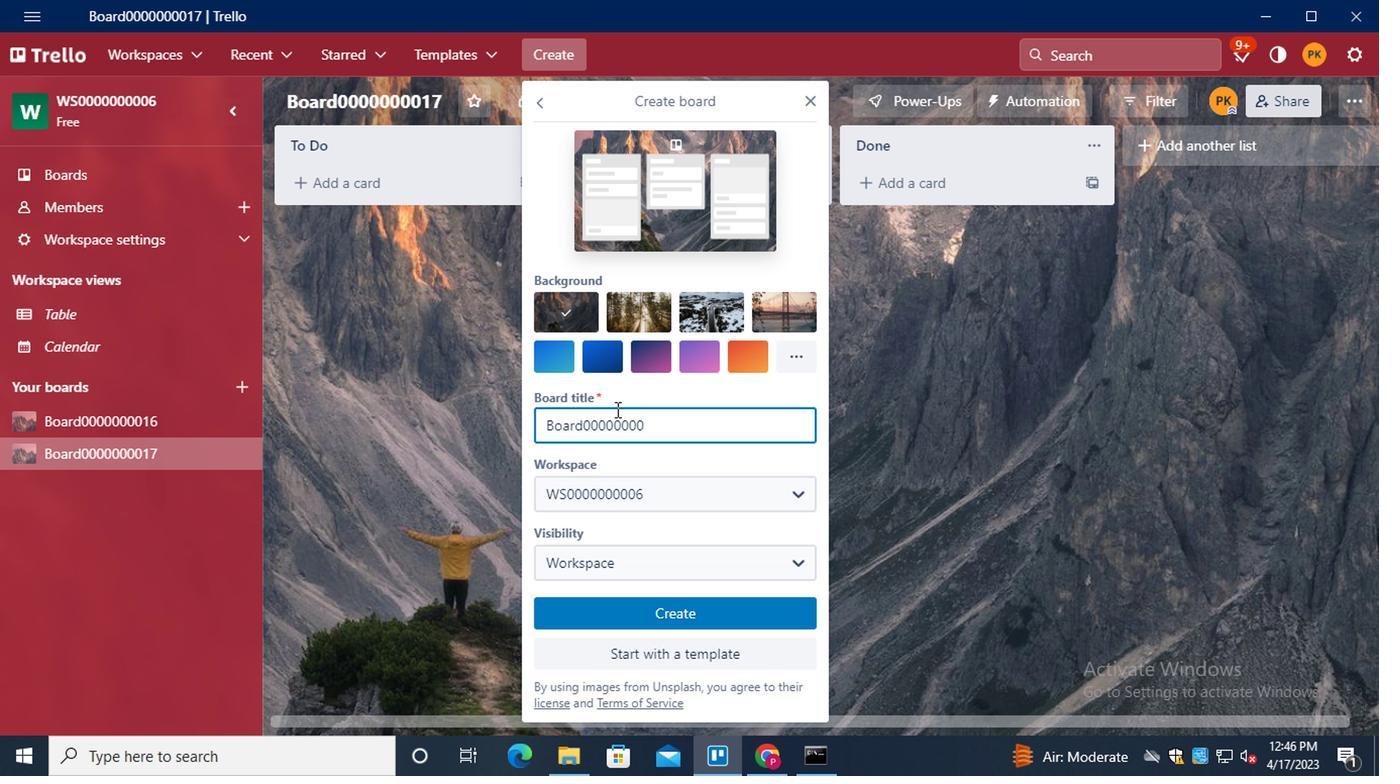 
Action: Mouse moved to (676, 560)
Screenshot: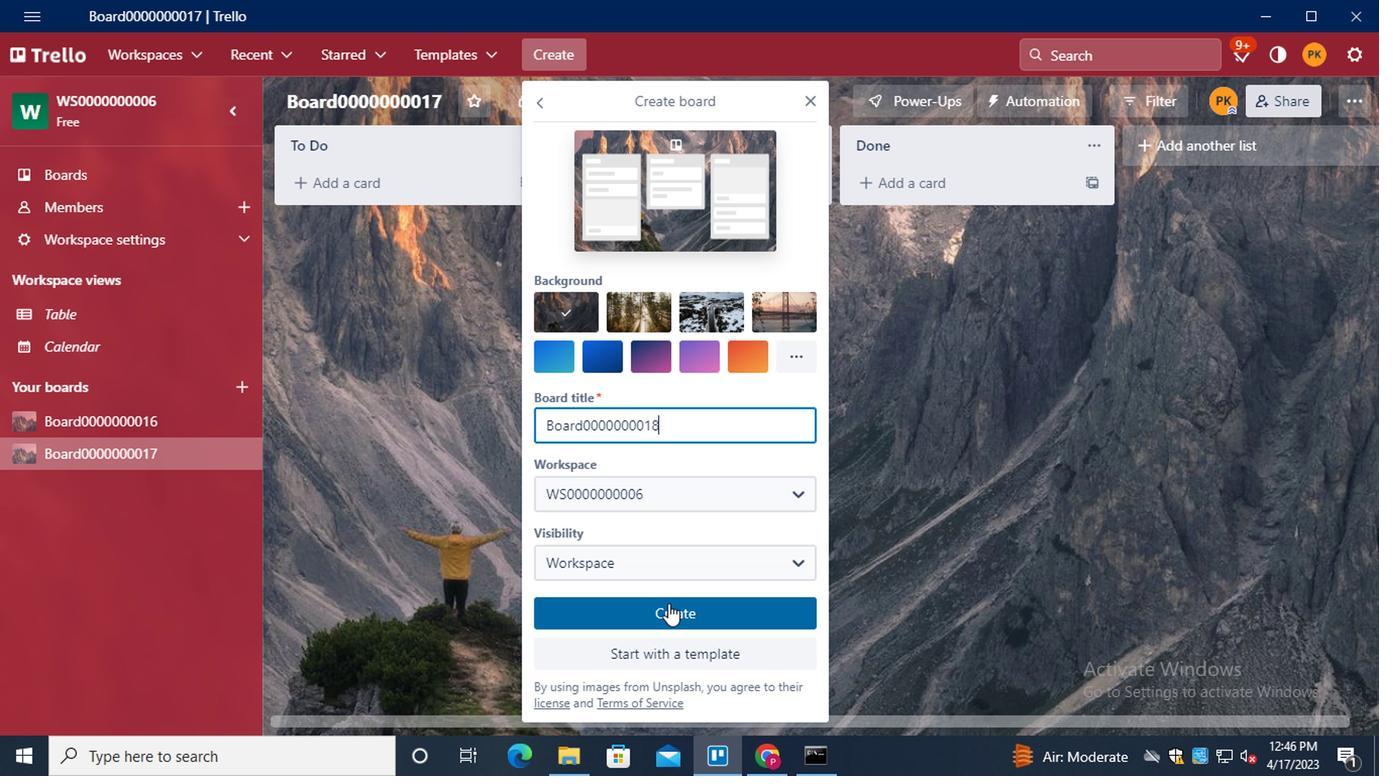 
Action: Mouse pressed left at (676, 560)
Screenshot: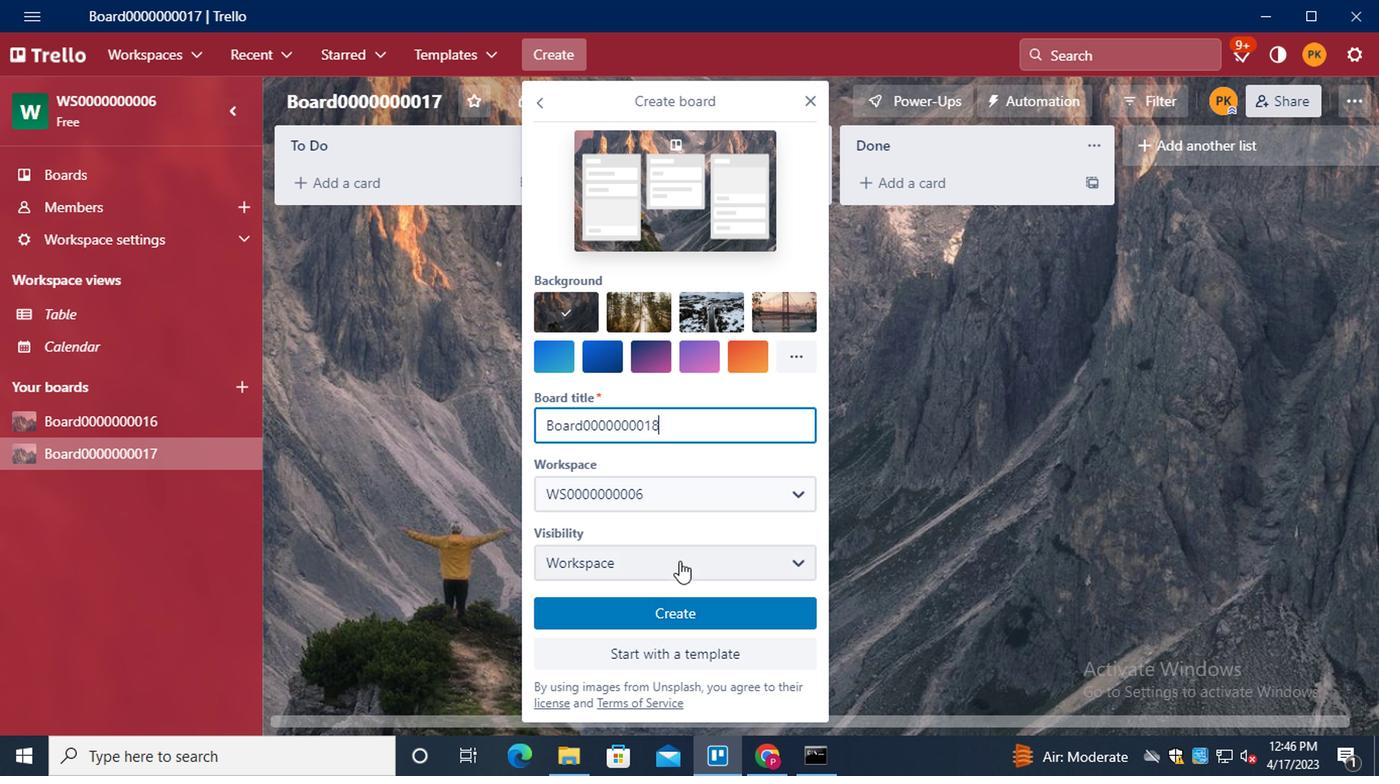 
Action: Mouse moved to (677, 560)
Screenshot: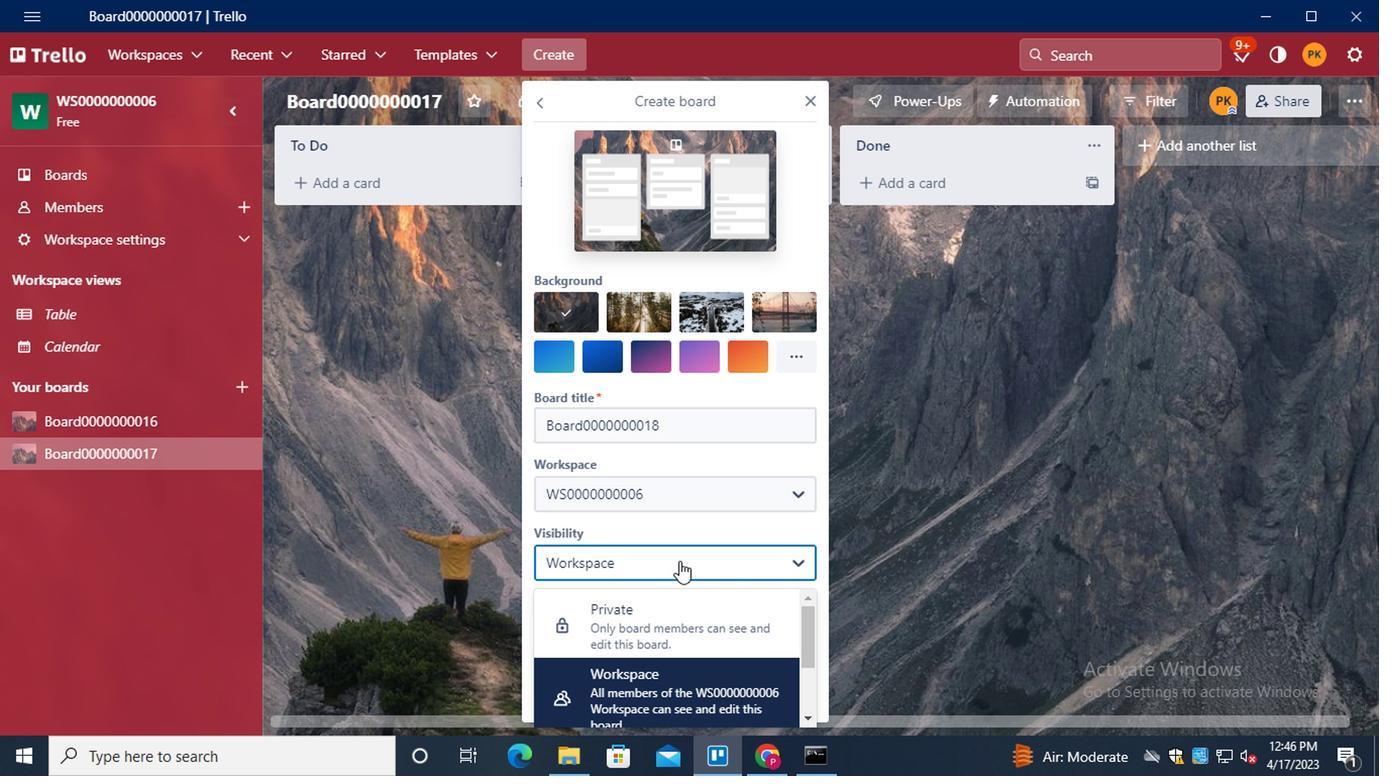 
Action: Mouse scrolled (677, 559) with delta (0, -1)
Screenshot: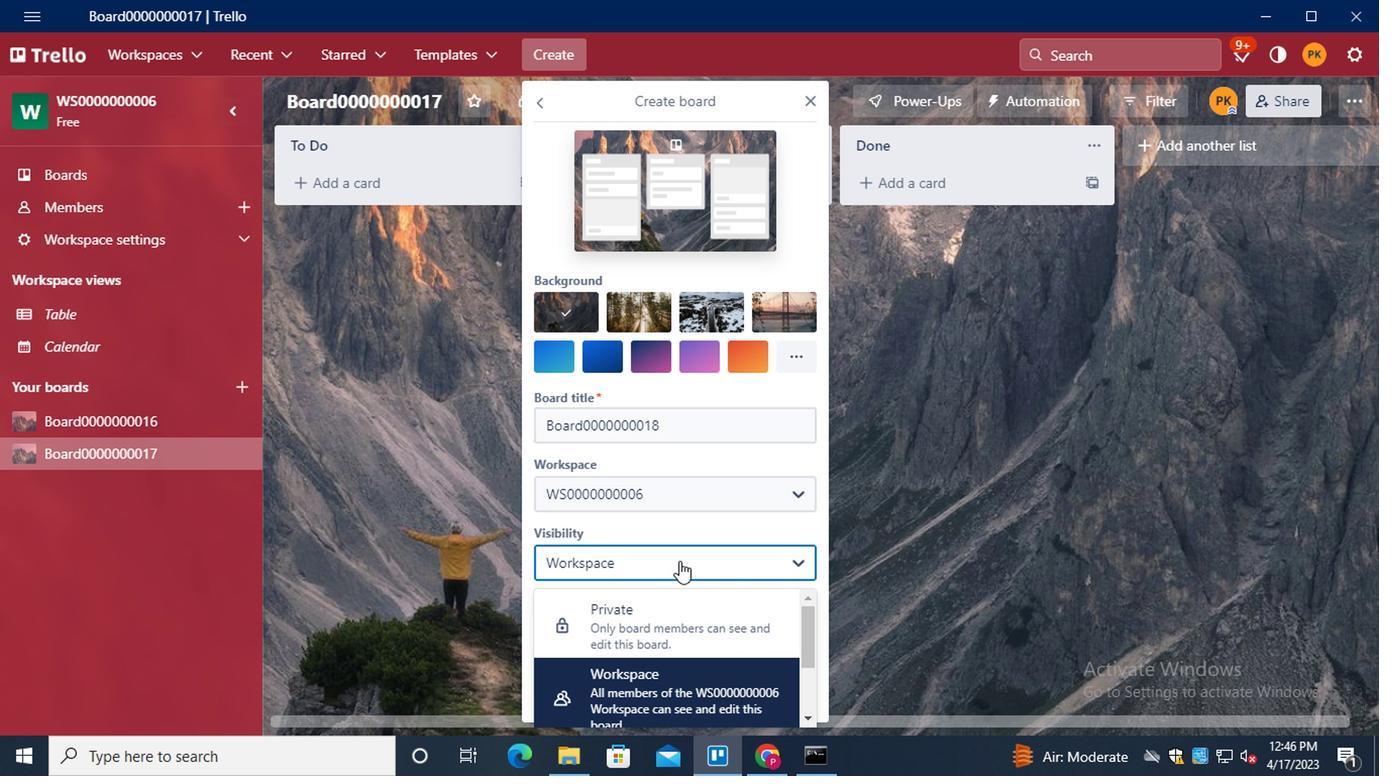 
Action: Mouse moved to (677, 572)
Screenshot: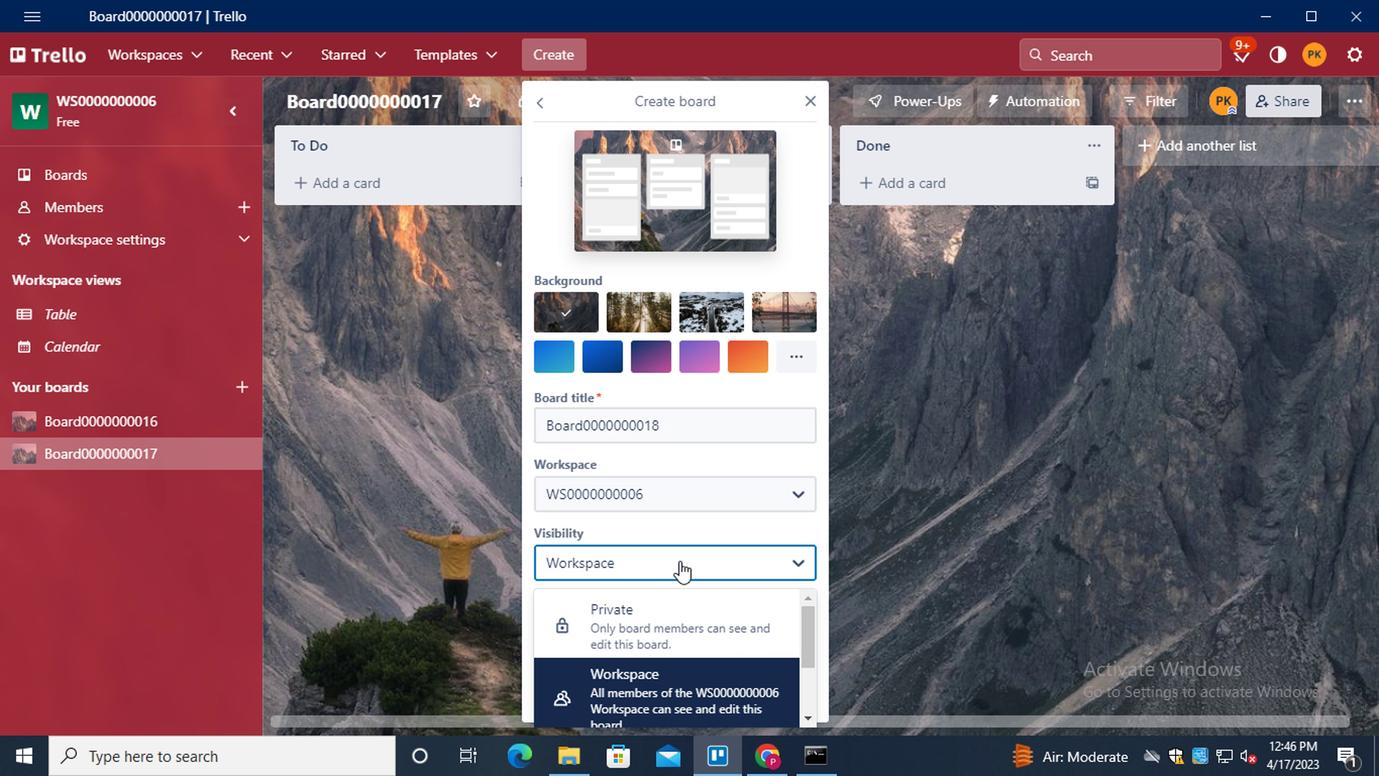 
Action: Mouse scrolled (677, 571) with delta (0, 0)
Screenshot: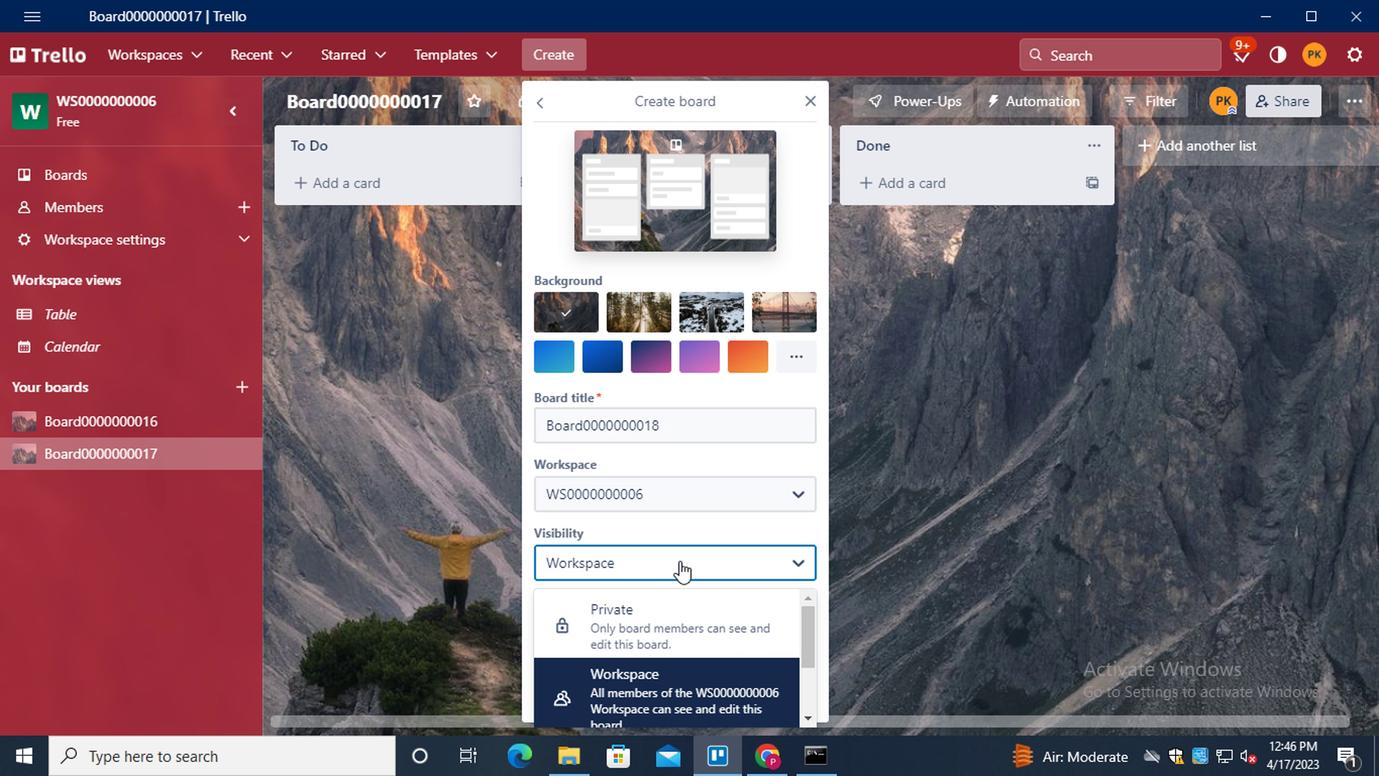 
Action: Mouse moved to (677, 586)
Screenshot: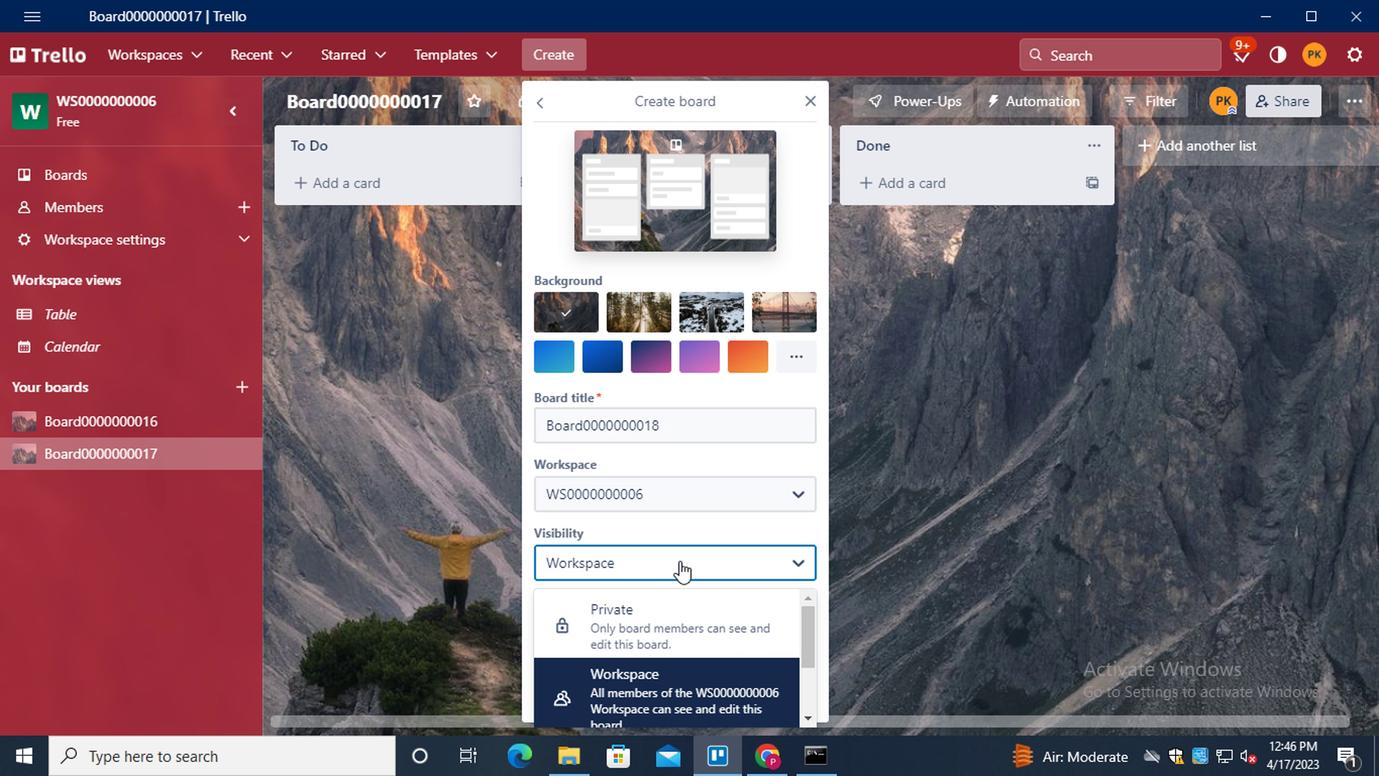 
Action: Mouse scrolled (677, 585) with delta (0, 0)
Screenshot: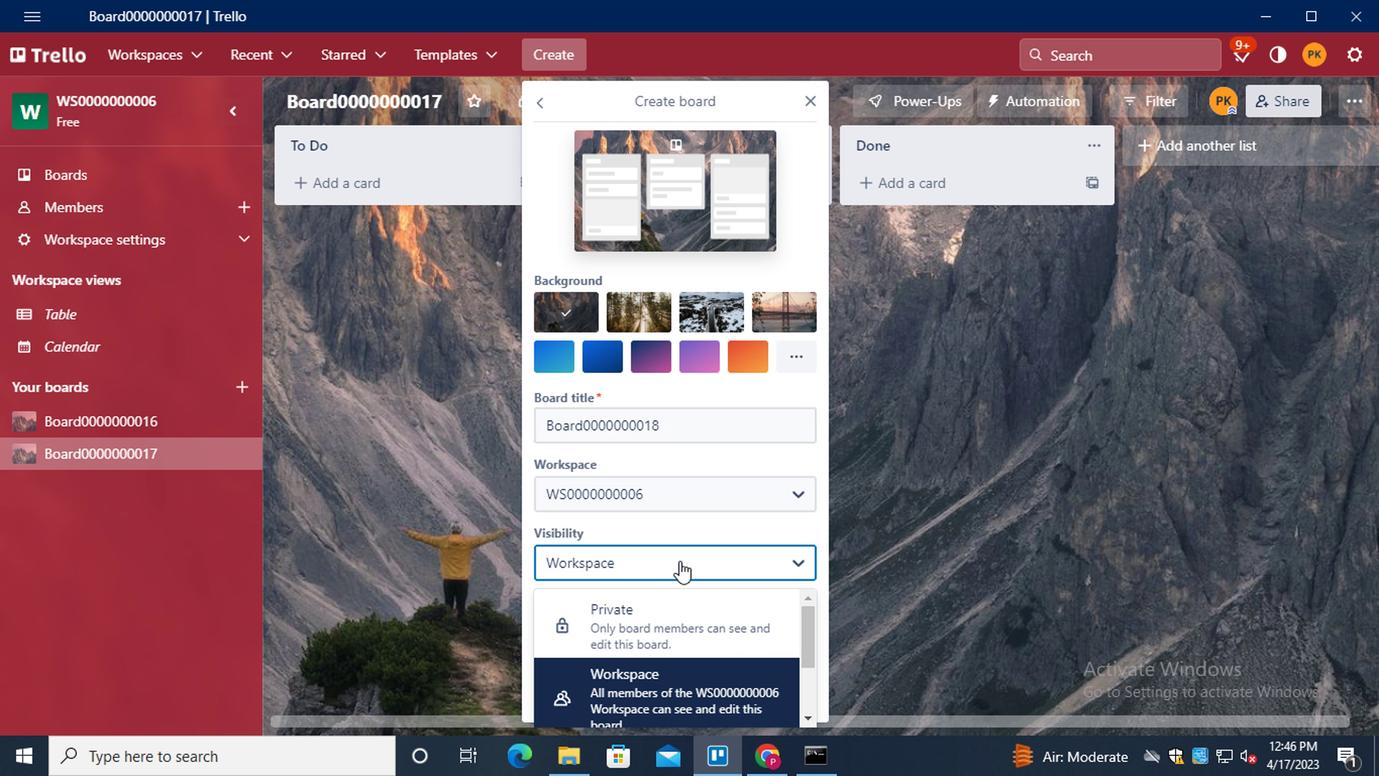 
Action: Mouse moved to (684, 671)
Screenshot: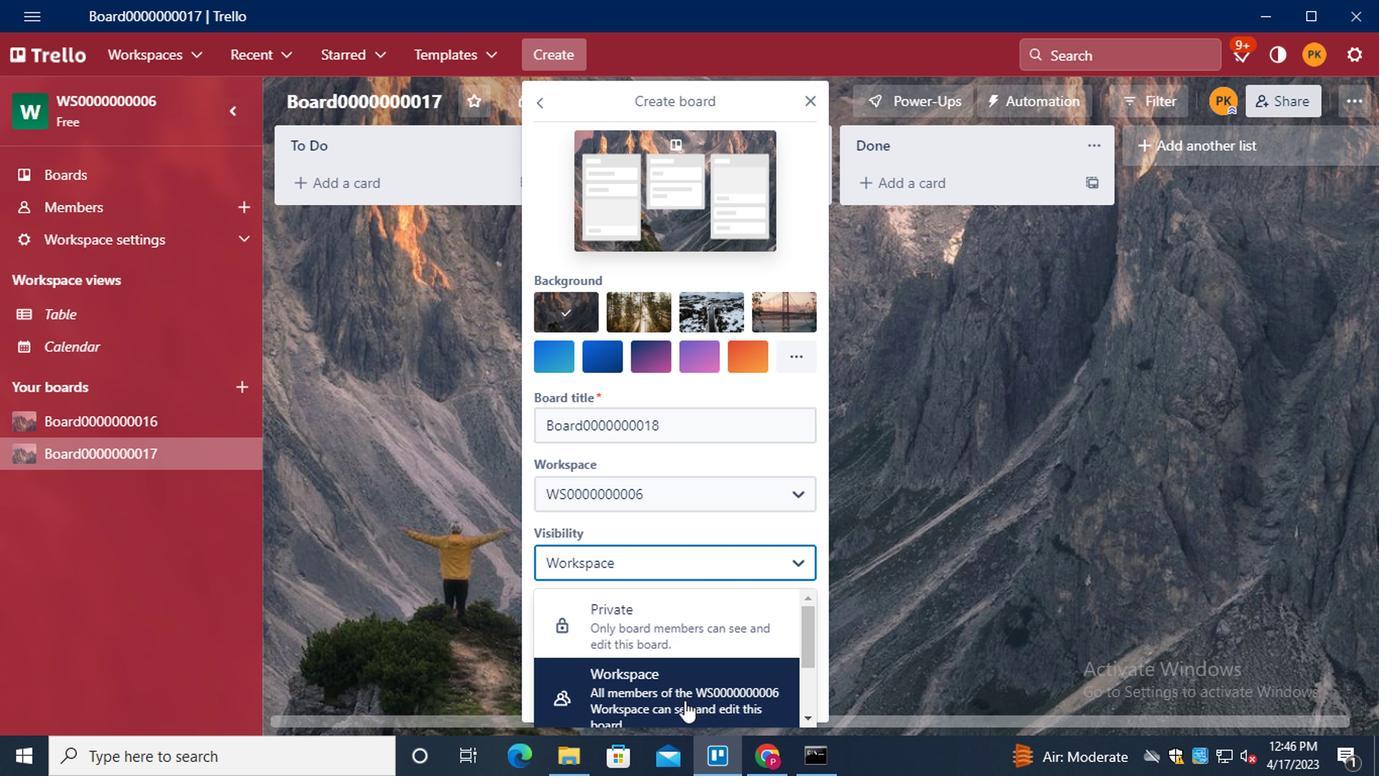 
Action: Mouse scrolled (684, 670) with delta (0, 0)
Screenshot: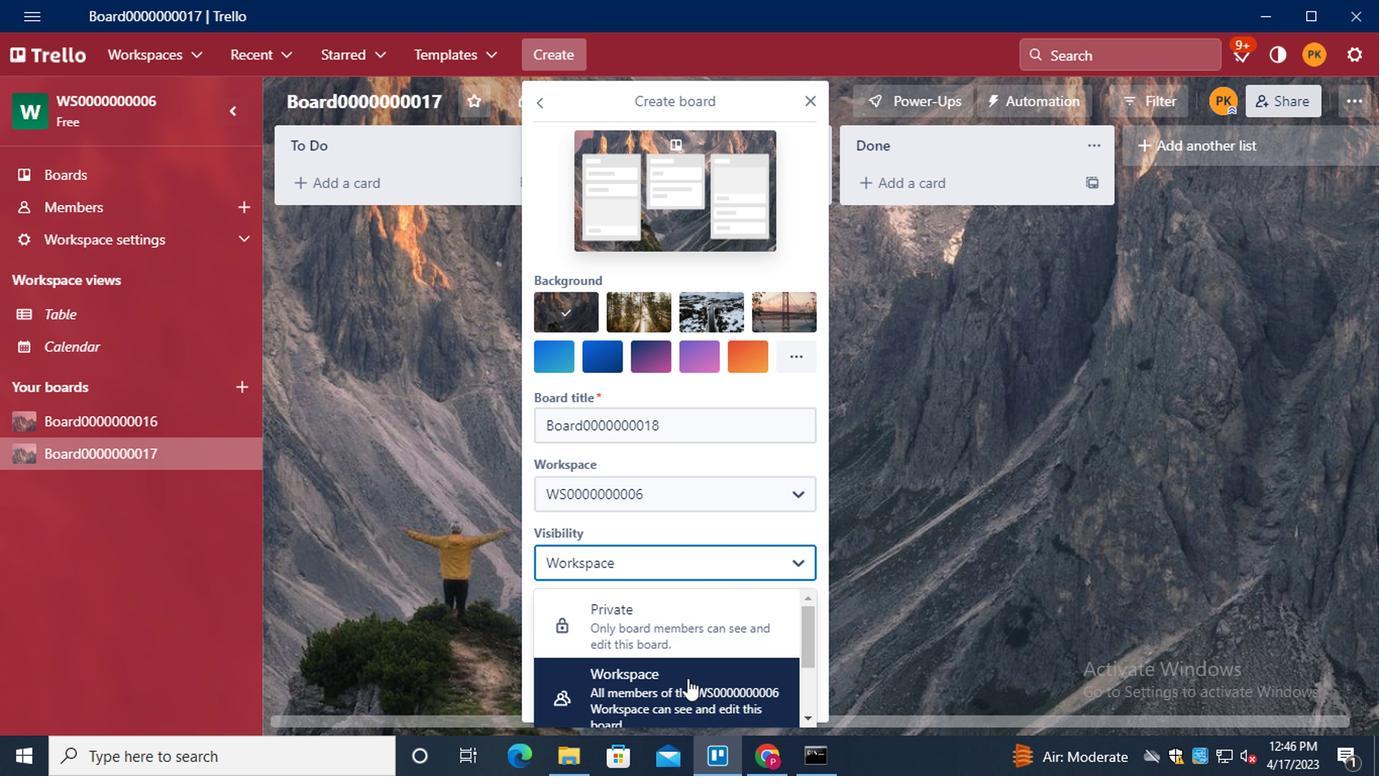 
Action: Mouse scrolled (684, 670) with delta (0, 0)
Screenshot: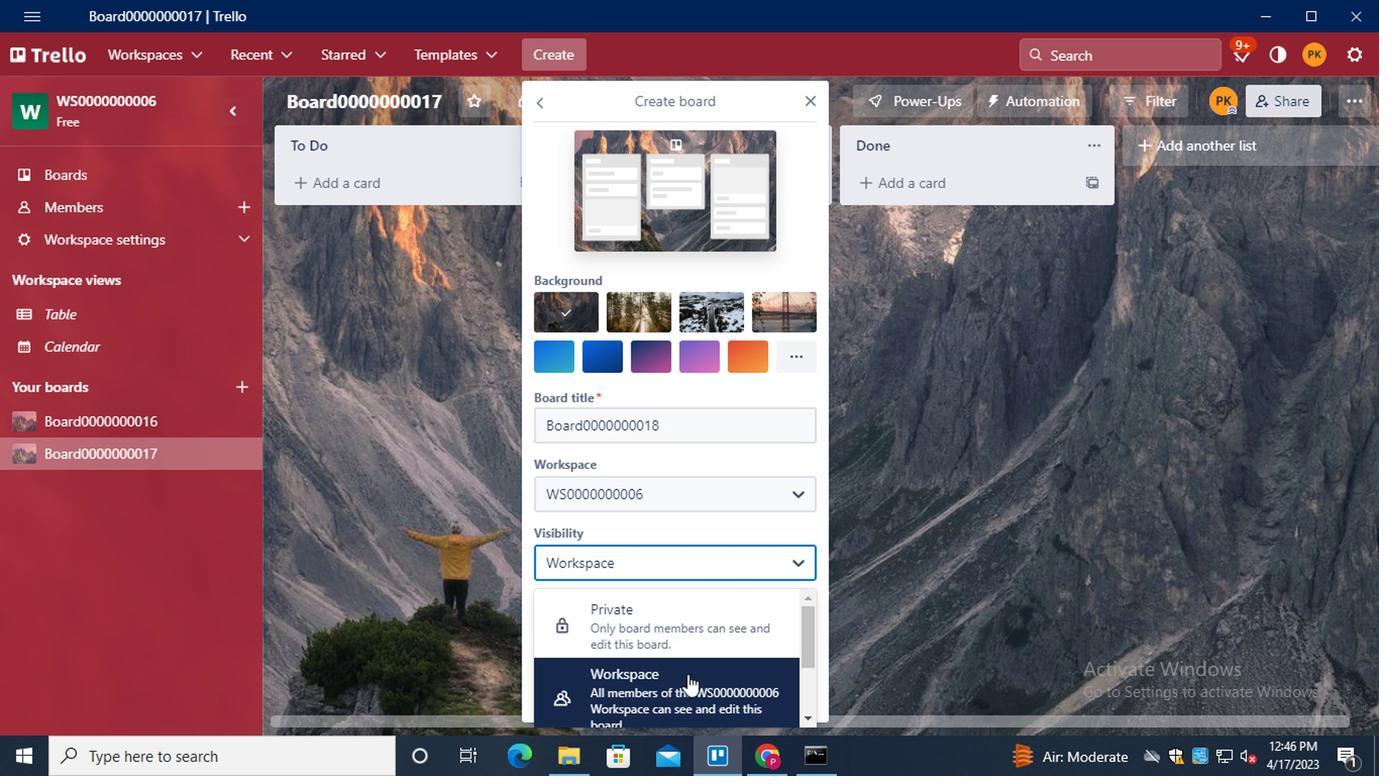 
Action: Mouse moved to (691, 673)
Screenshot: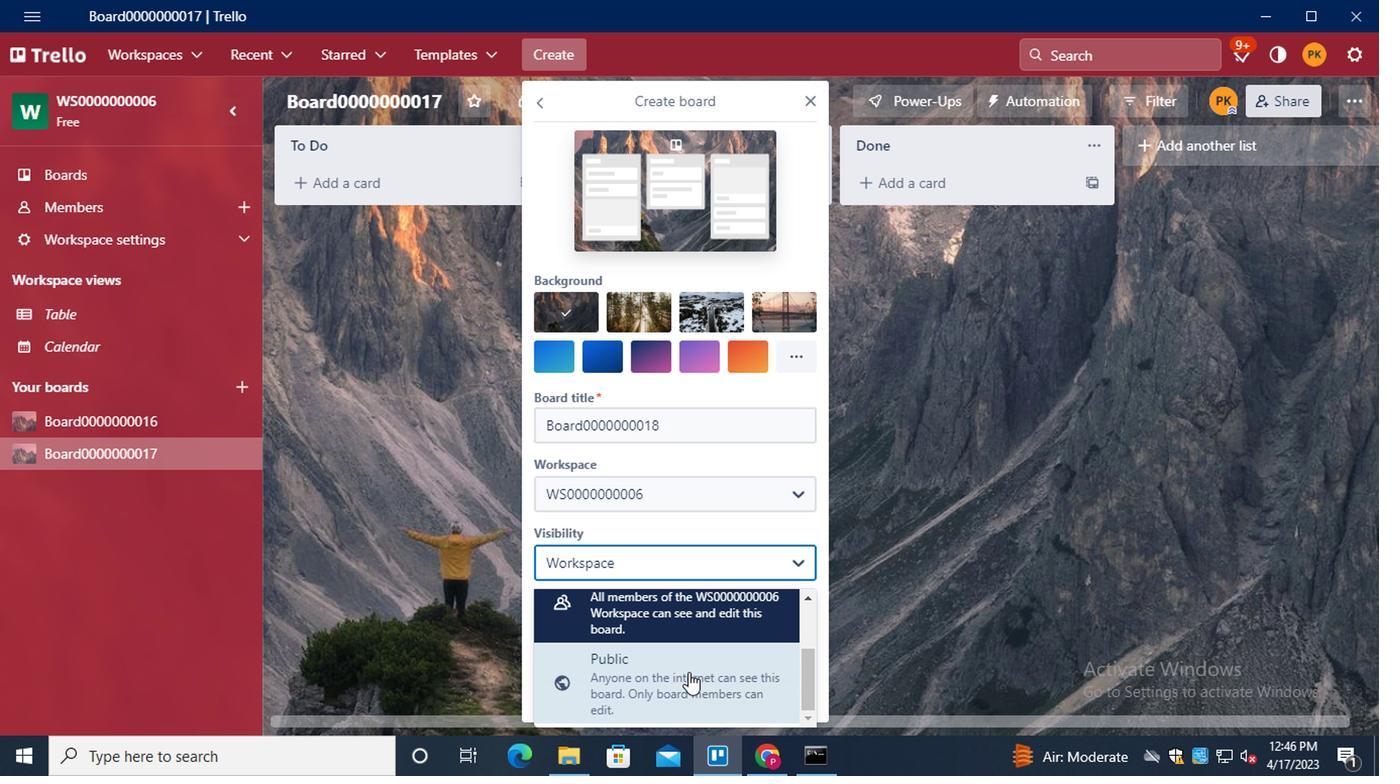 
Action: Mouse pressed left at (691, 673)
Screenshot: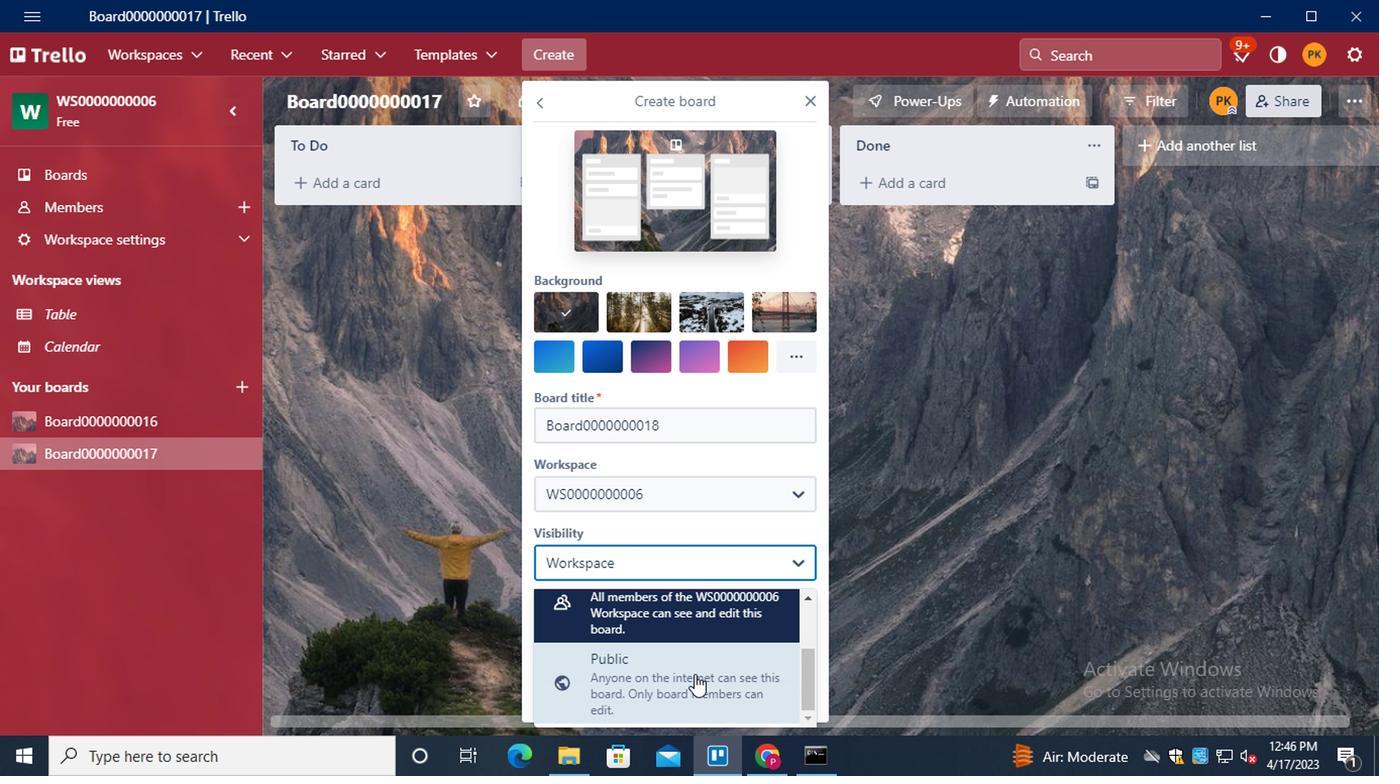 
Action: Mouse moved to (694, 689)
Screenshot: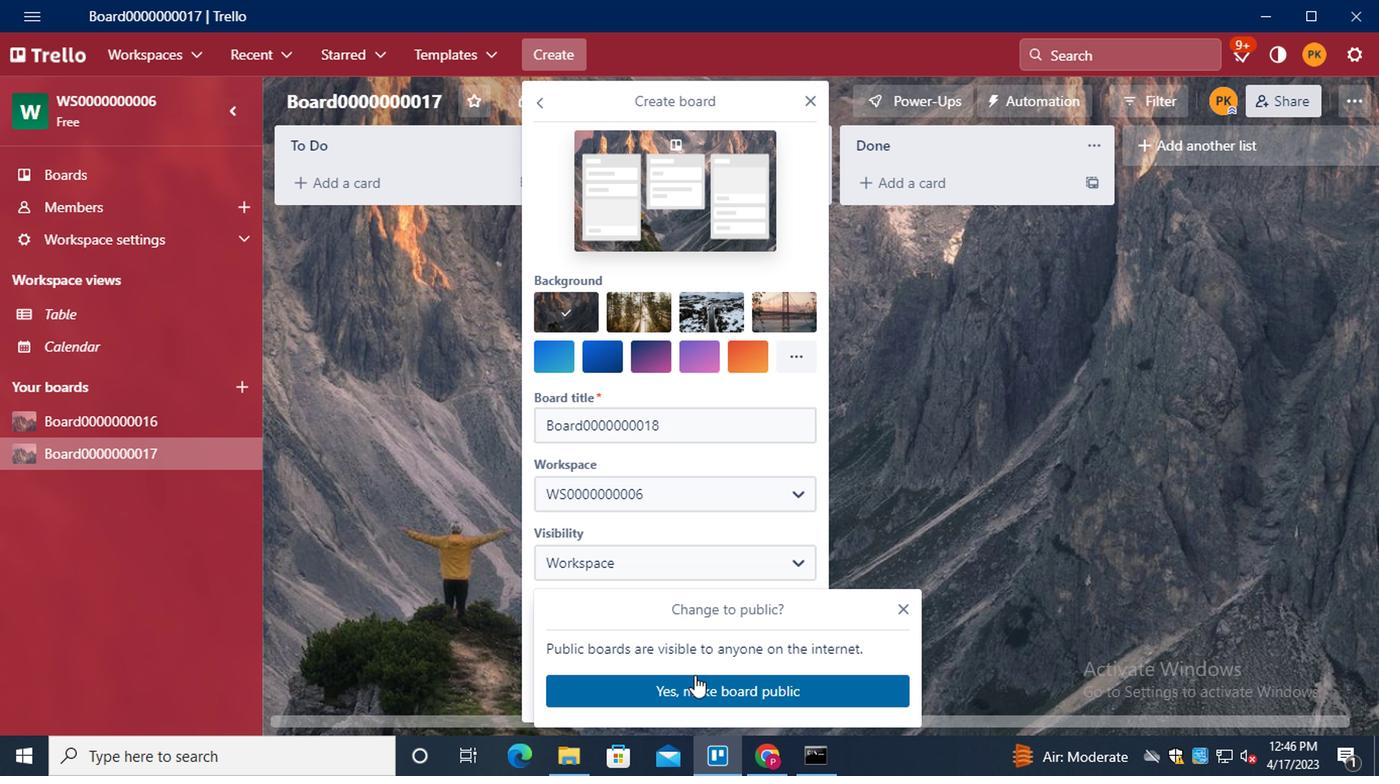 
Action: Mouse pressed left at (694, 689)
Screenshot: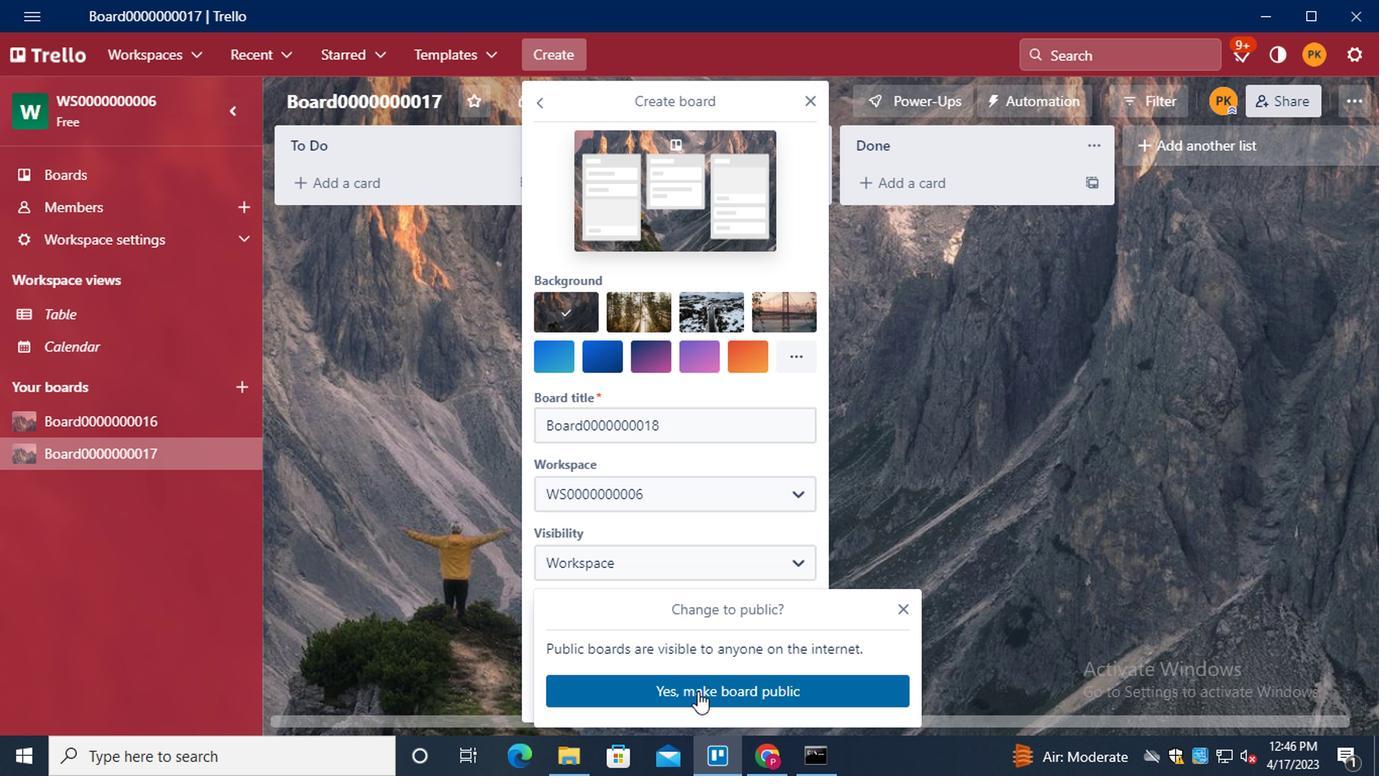
Action: Mouse moved to (674, 602)
Screenshot: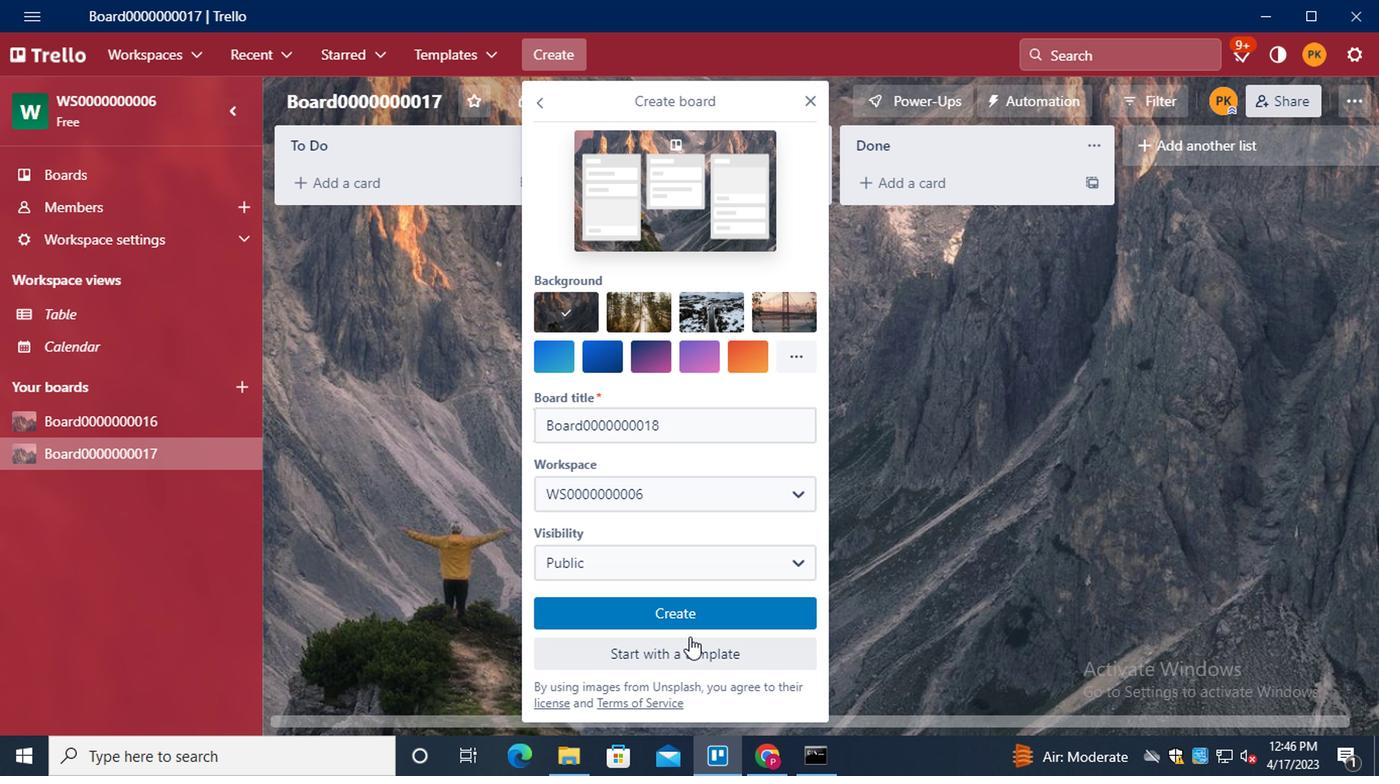 
Action: Mouse pressed left at (674, 602)
Screenshot: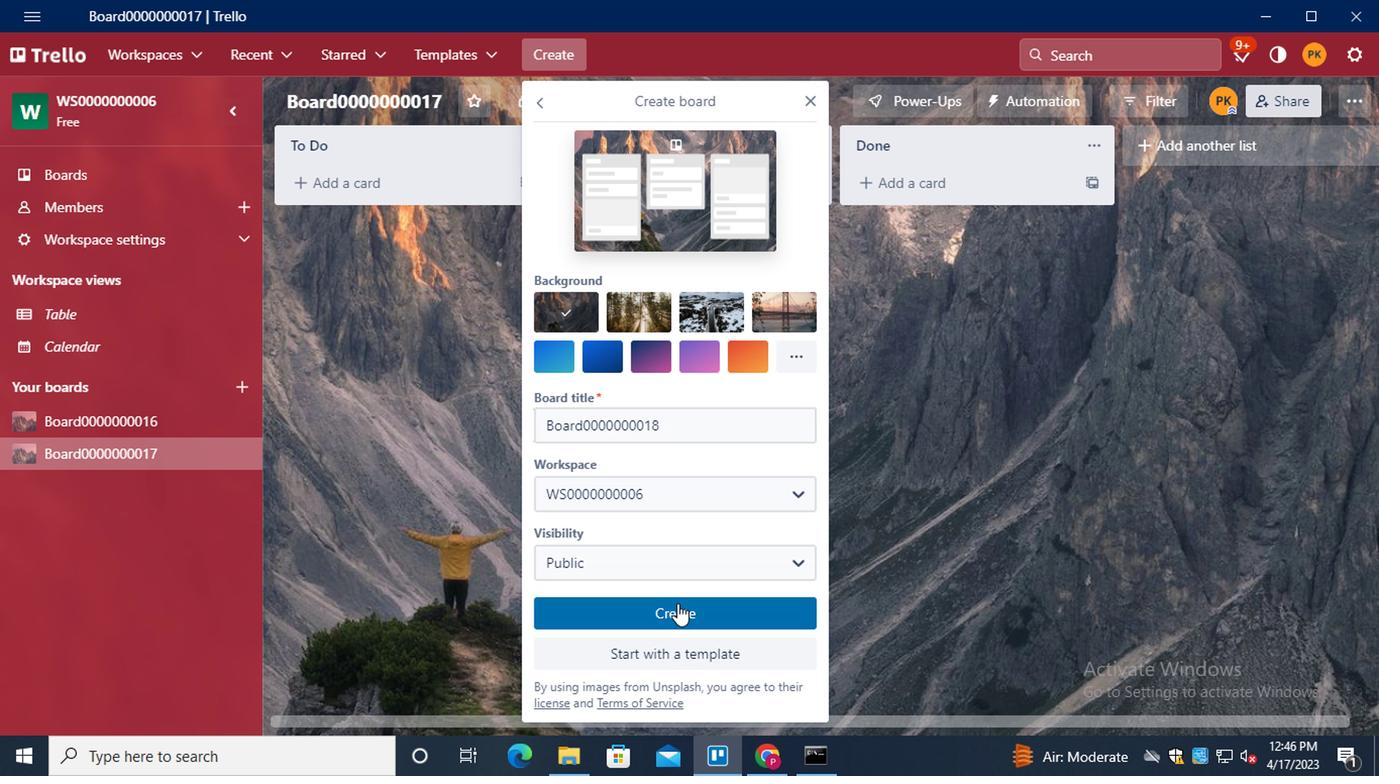 
Action: Mouse moved to (163, 426)
Screenshot: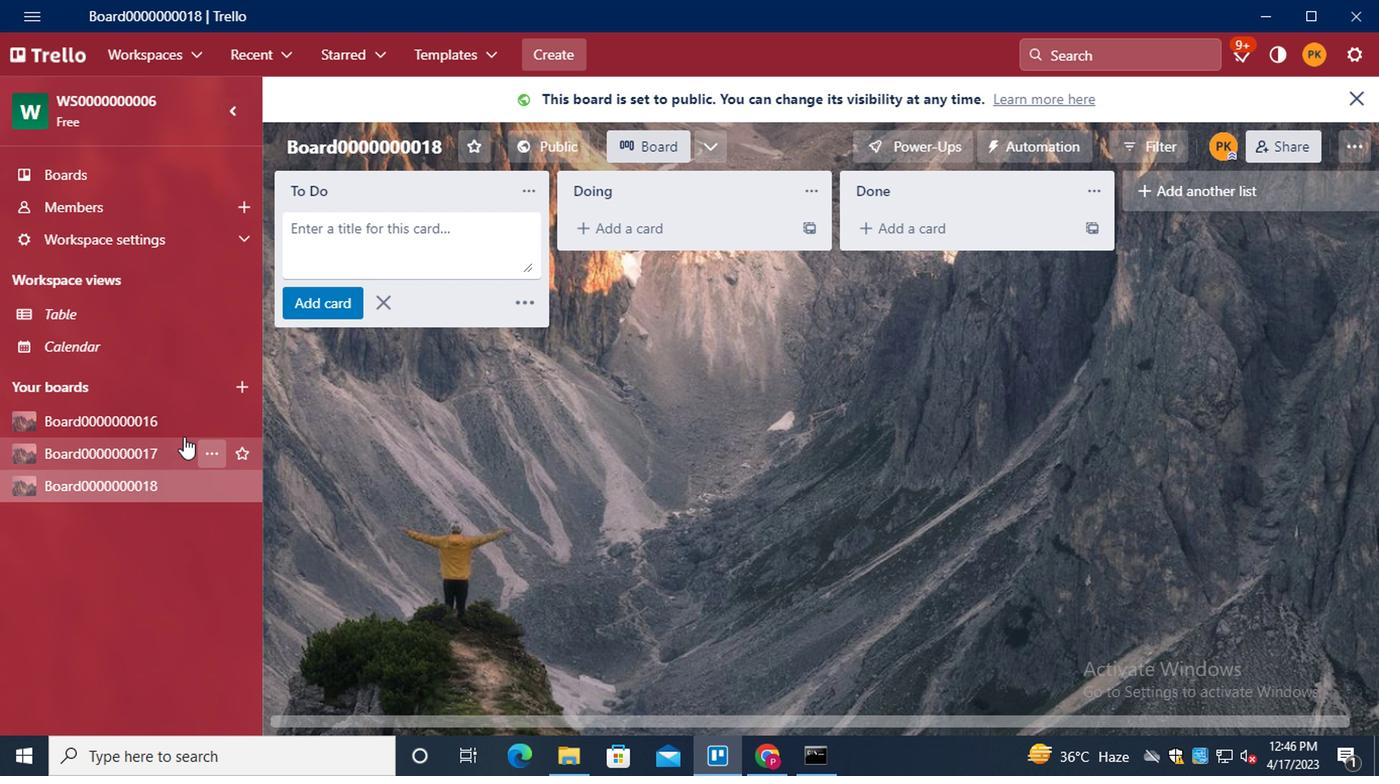 
Action: Mouse pressed left at (163, 426)
Screenshot: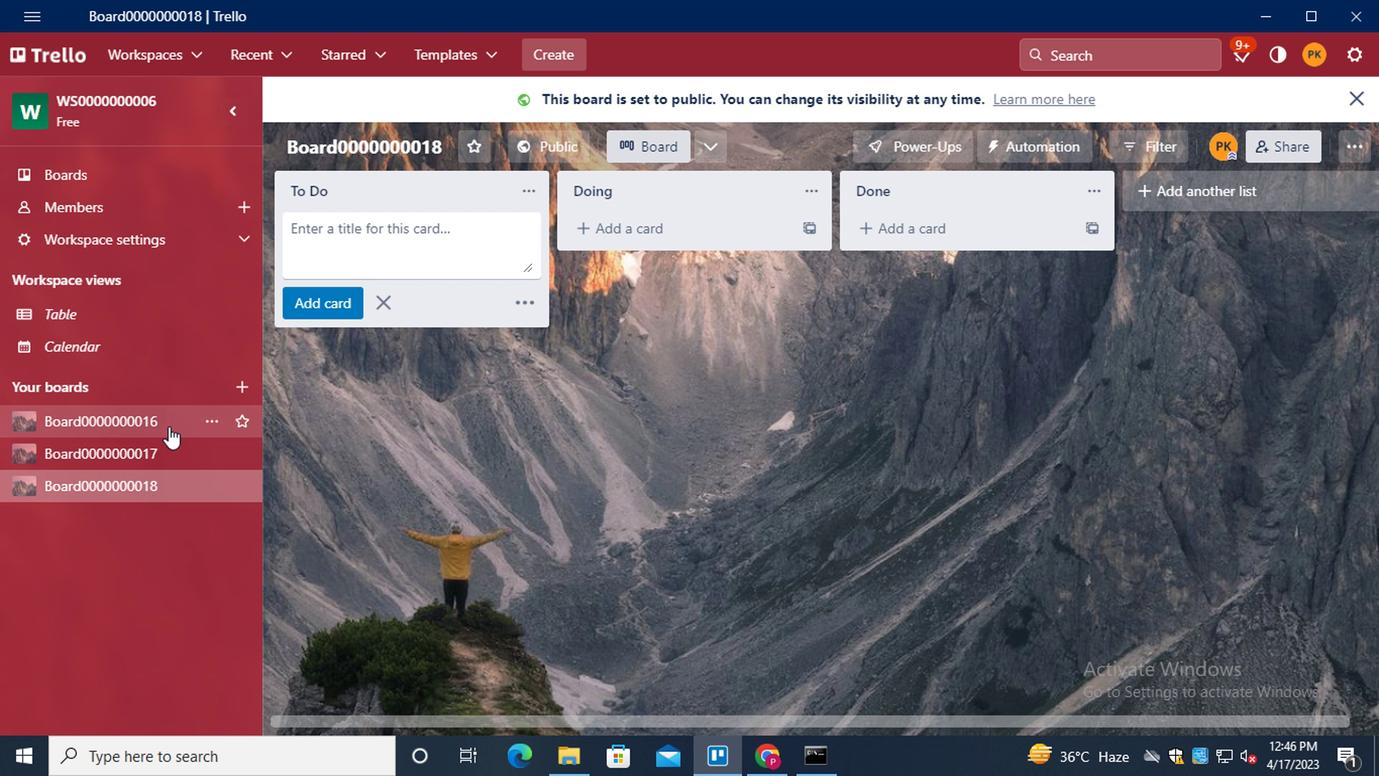 
Action: Mouse moved to (427, 186)
Screenshot: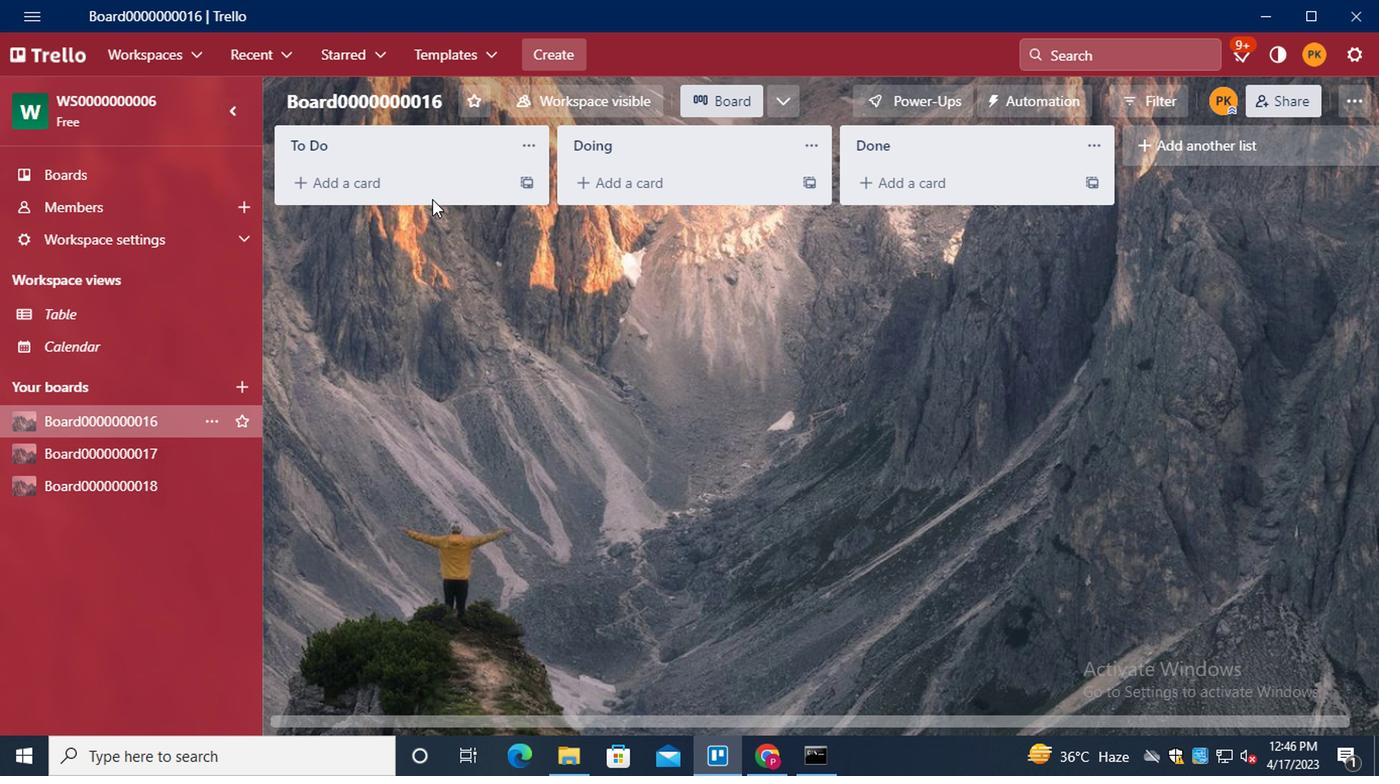 
Action: Mouse pressed left at (427, 186)
Screenshot: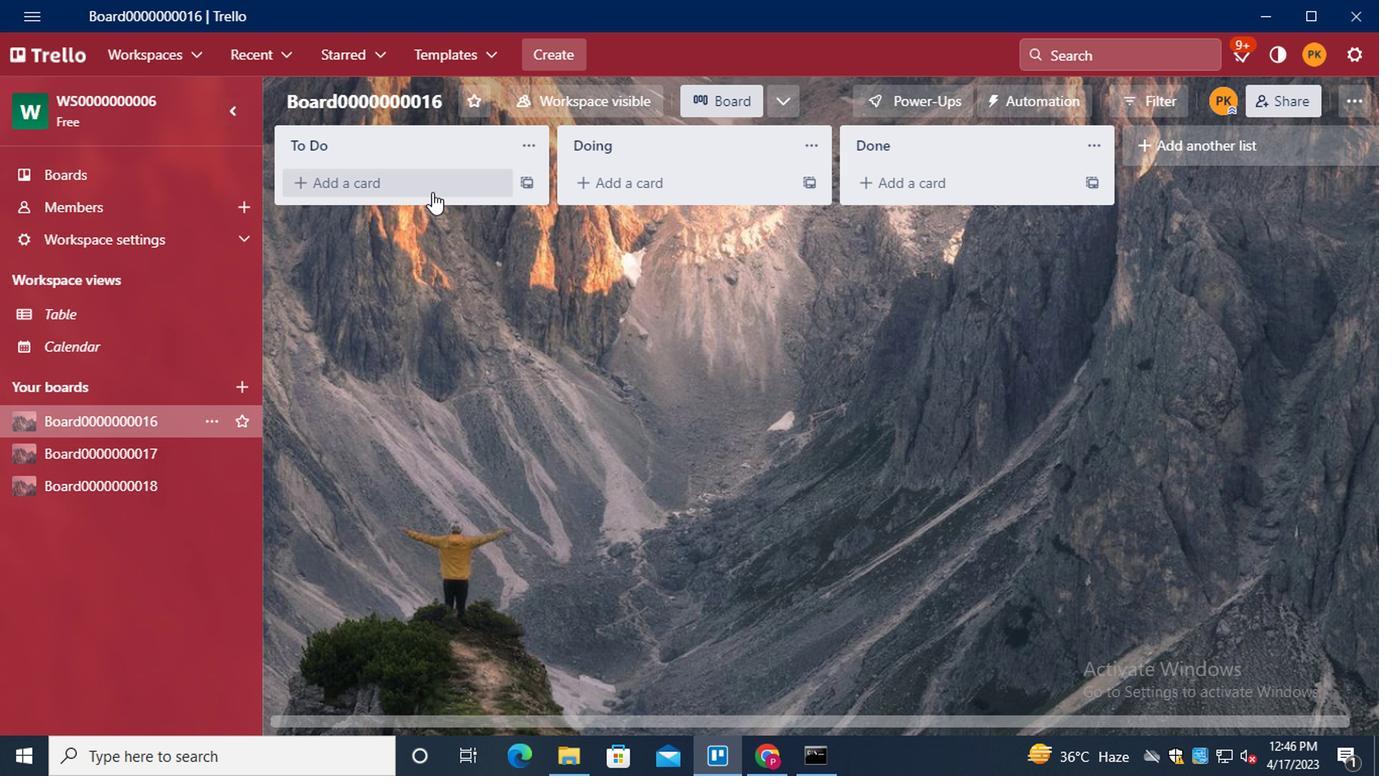 
Action: Mouse moved to (424, 186)
Screenshot: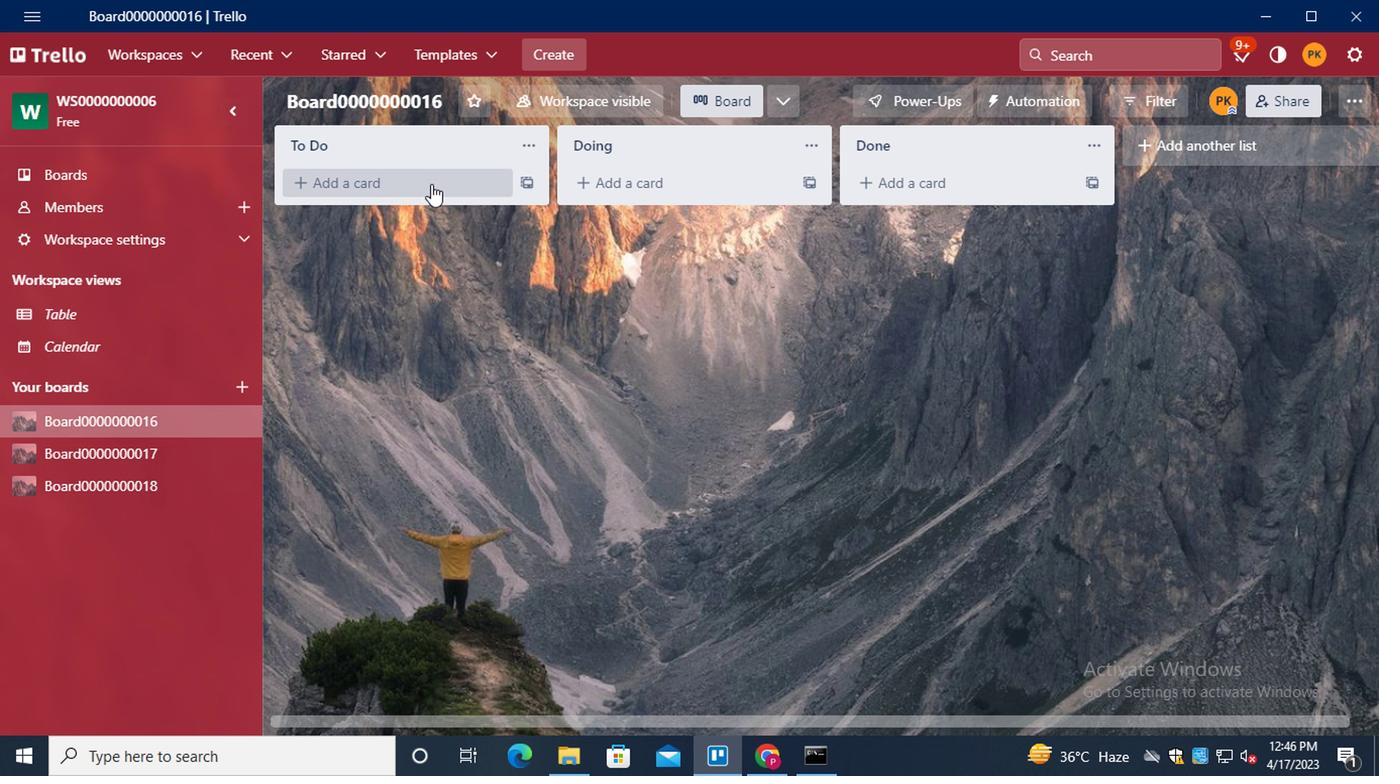 
Action: Key pressed <Key.shift>CARD0000000061<Key.enter><Key.shift>CARD0000000062<Key.enter>
Screenshot: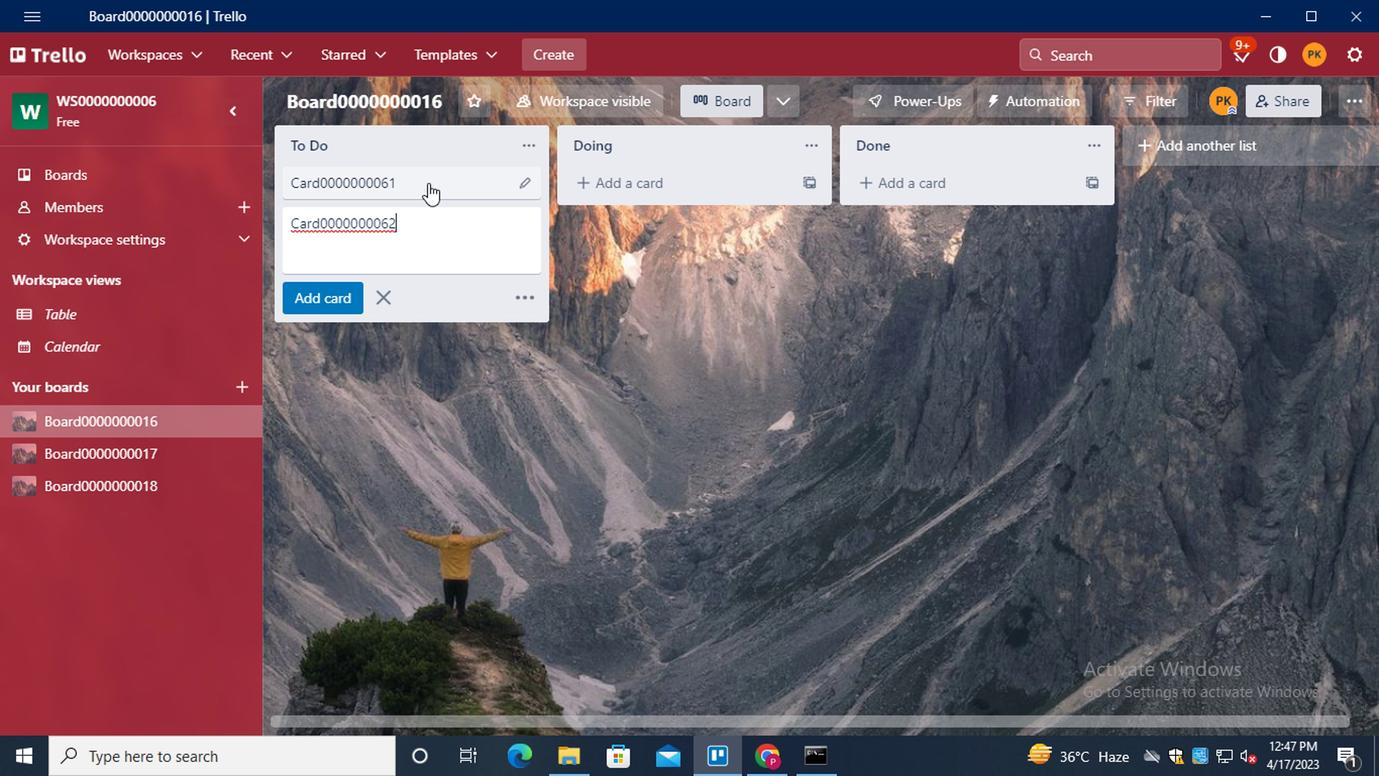 
Action: Mouse moved to (384, 332)
Screenshot: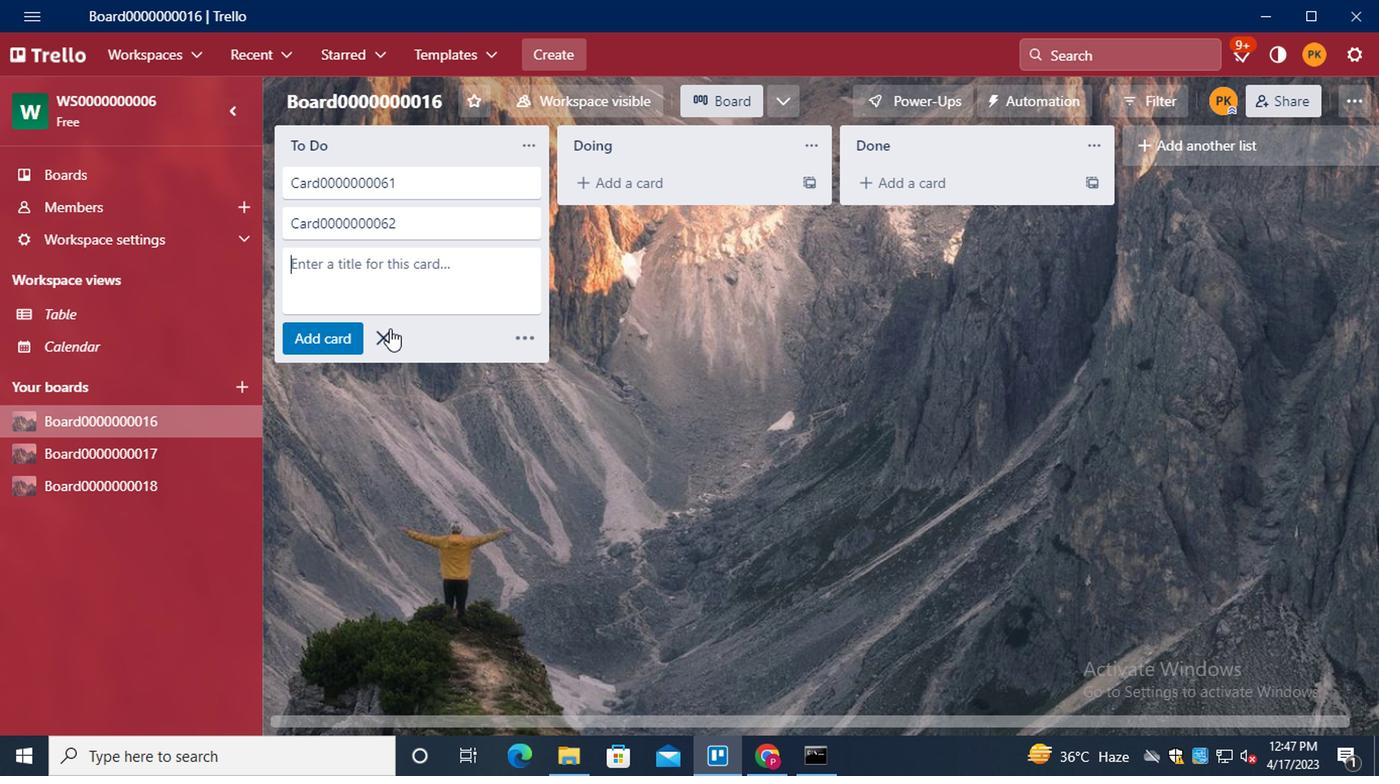 
Action: Mouse pressed left at (384, 332)
Screenshot: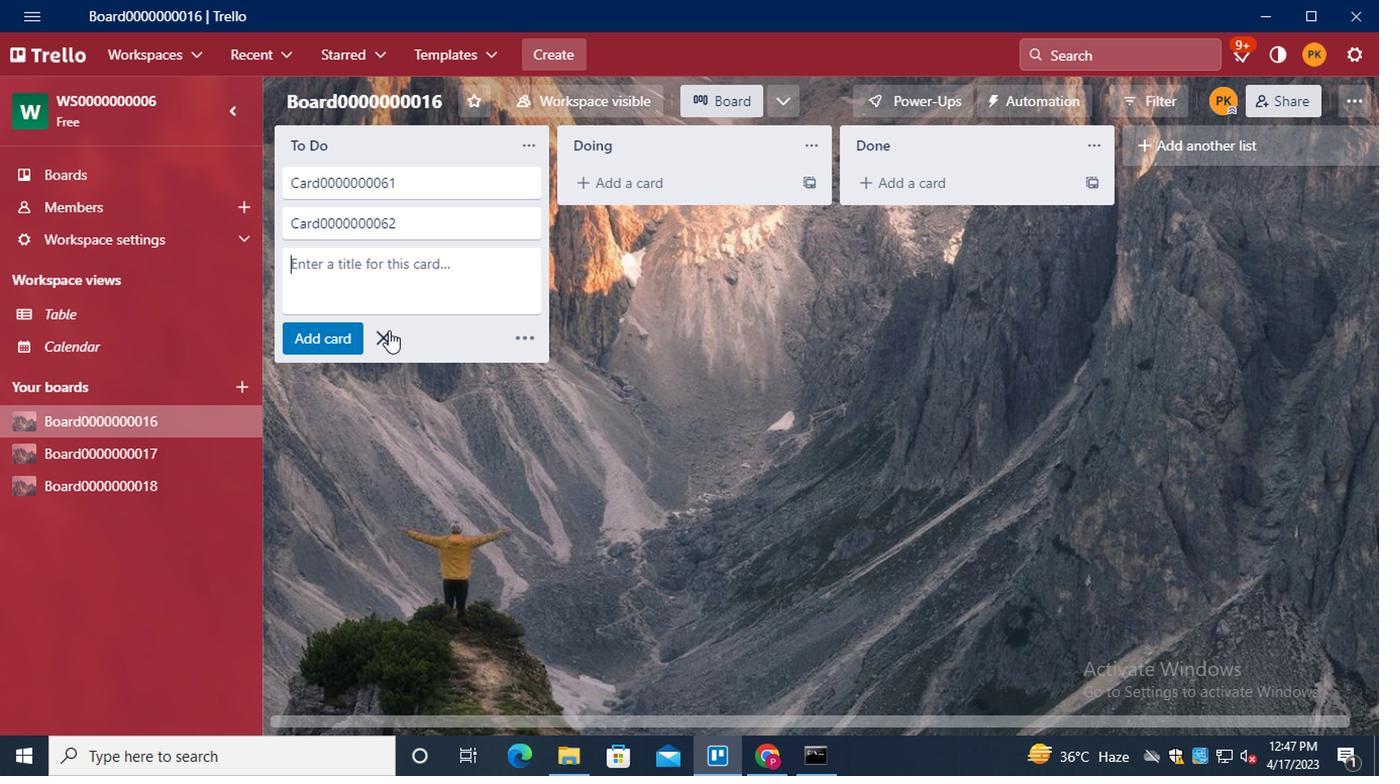 
